 Task: Look for space in Hranice, Czech Republic from 2nd September, 2023 to 5th September, 2023 for 1 adult in price range Rs.5000 to Rs.10000. Place can be private room with 1  bedroom having 1 bed and 1 bathroom. Property type can be house, flat, guest house, hotel. Booking option can be shelf check-in. Required host language is English.
Action: Mouse moved to (413, 68)
Screenshot: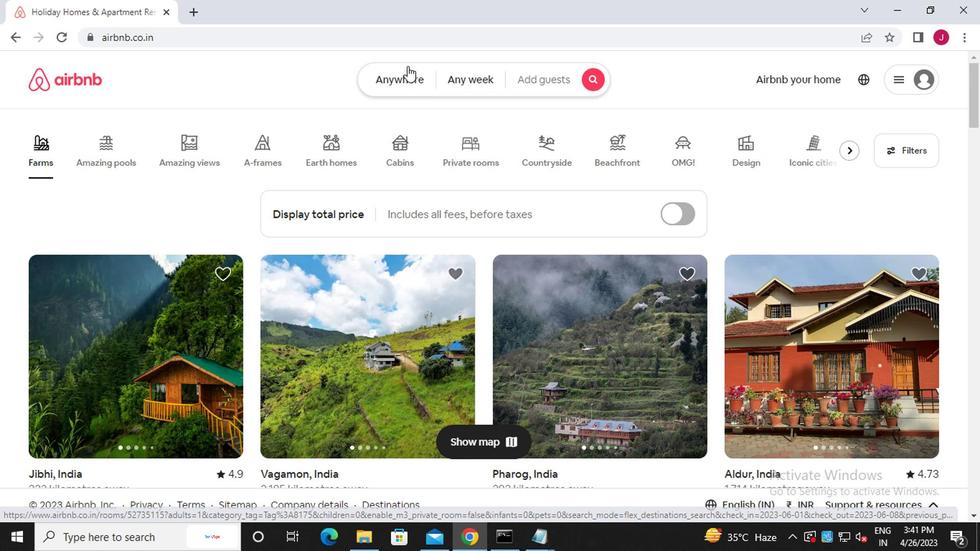 
Action: Mouse pressed left at (413, 68)
Screenshot: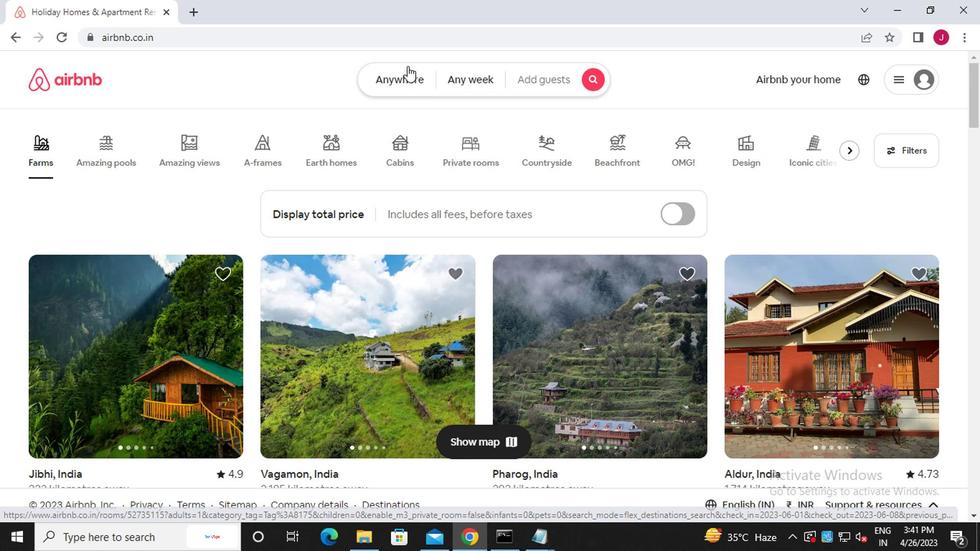 
Action: Mouse moved to (273, 141)
Screenshot: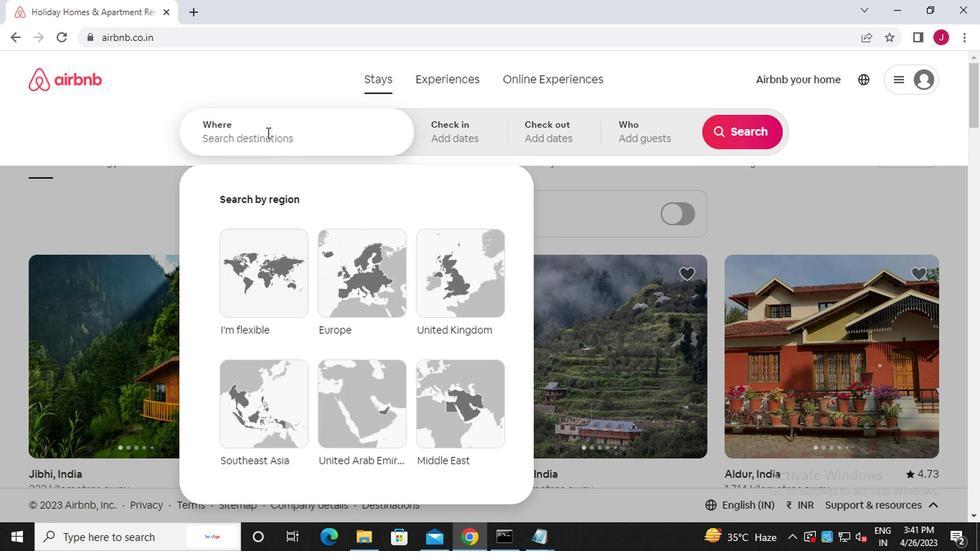
Action: Mouse pressed left at (273, 141)
Screenshot: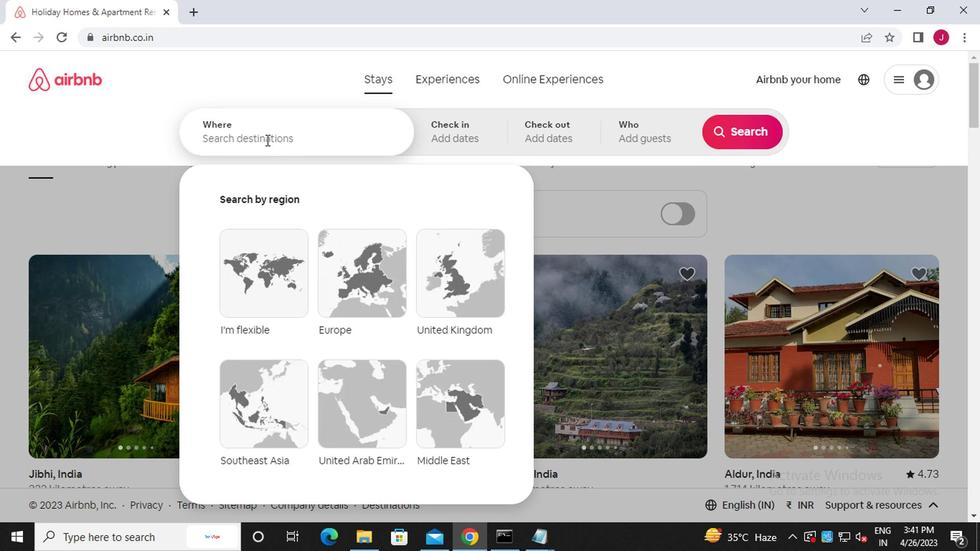 
Action: Mouse moved to (269, 136)
Screenshot: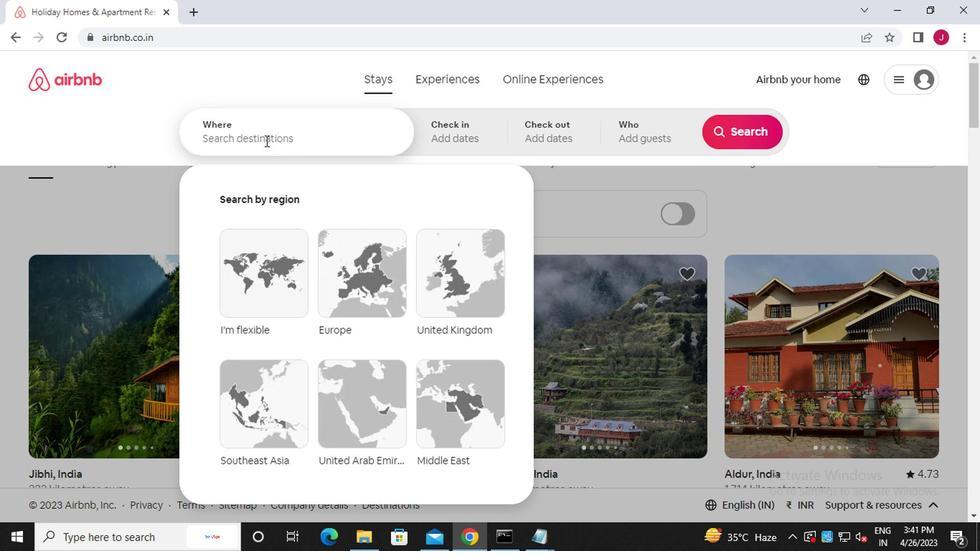 
Action: Key pressed h<Key.caps_lock>ranice,<Key.caps_lock>c<Key.caps_lock>zech
Screenshot: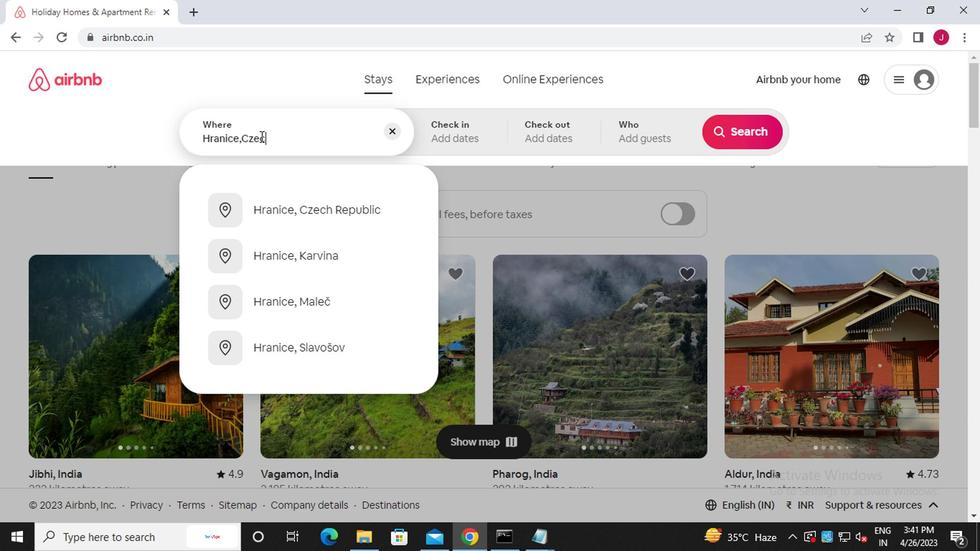 
Action: Mouse moved to (333, 214)
Screenshot: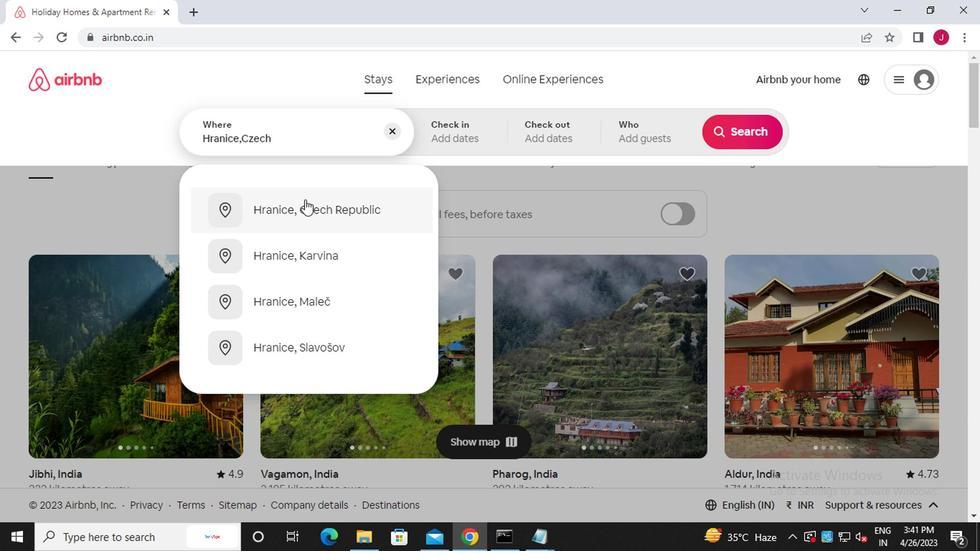 
Action: Mouse pressed left at (333, 214)
Screenshot: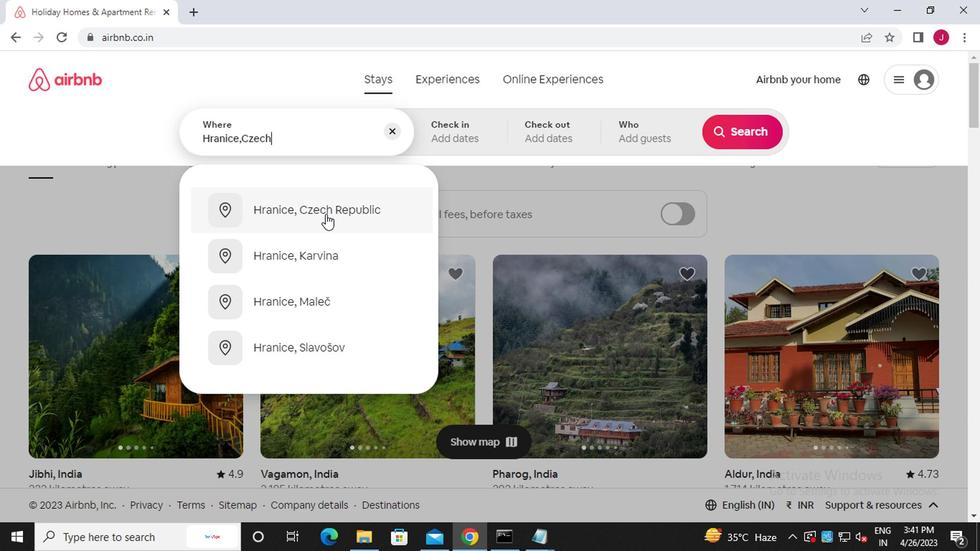 
Action: Mouse moved to (731, 239)
Screenshot: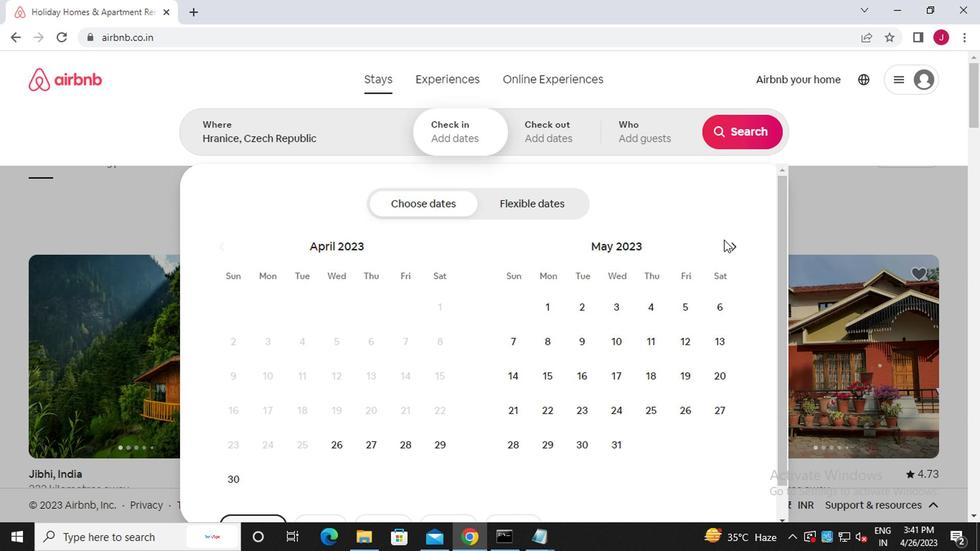 
Action: Mouse pressed left at (731, 239)
Screenshot: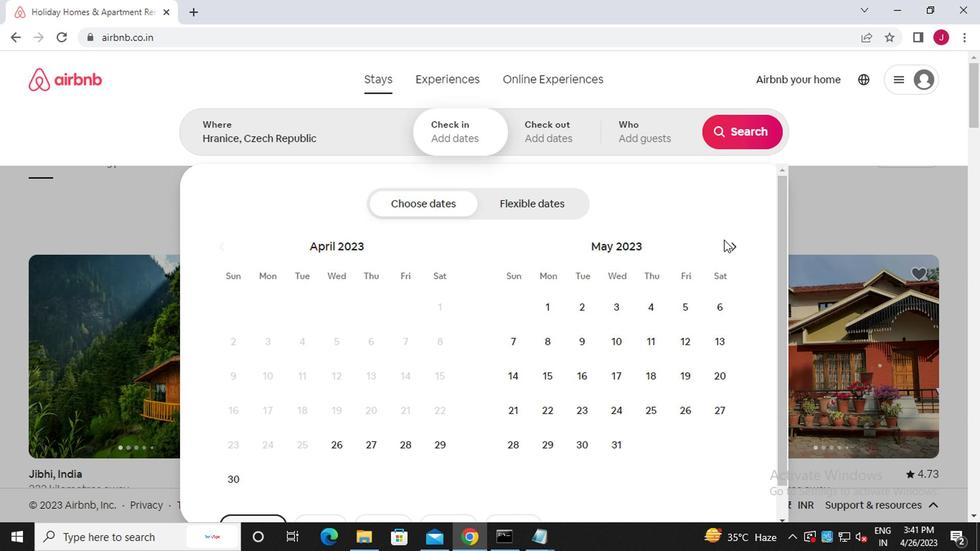 
Action: Mouse moved to (733, 244)
Screenshot: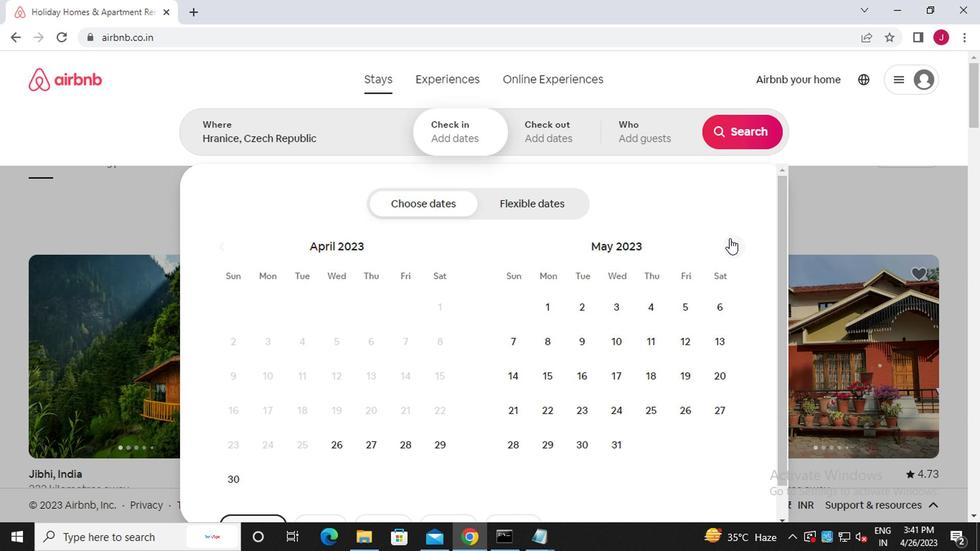 
Action: Mouse pressed left at (733, 244)
Screenshot: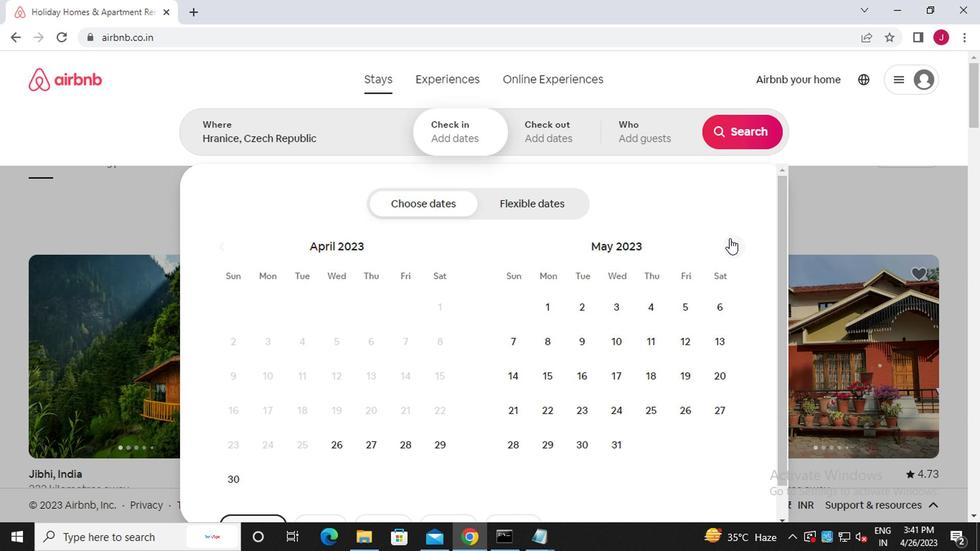 
Action: Mouse moved to (734, 247)
Screenshot: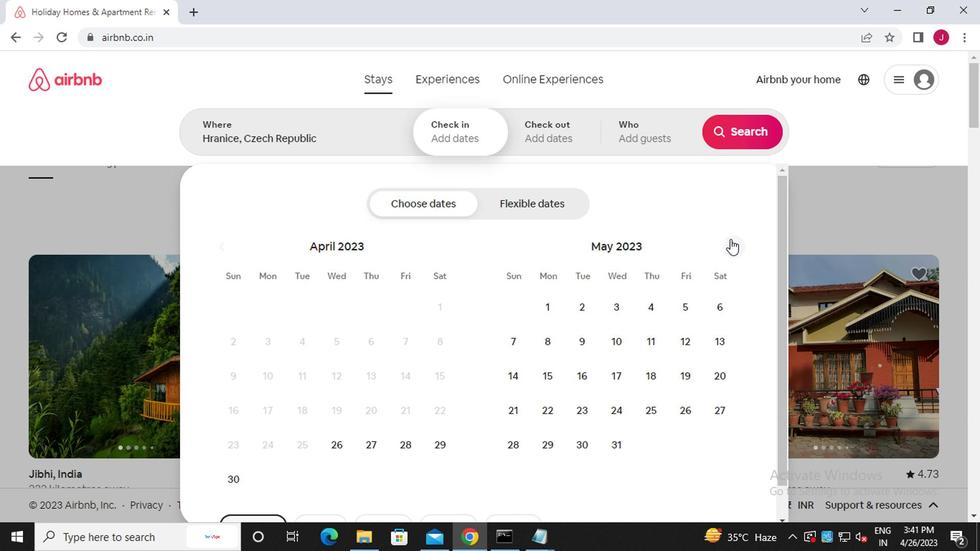 
Action: Mouse pressed left at (734, 247)
Screenshot: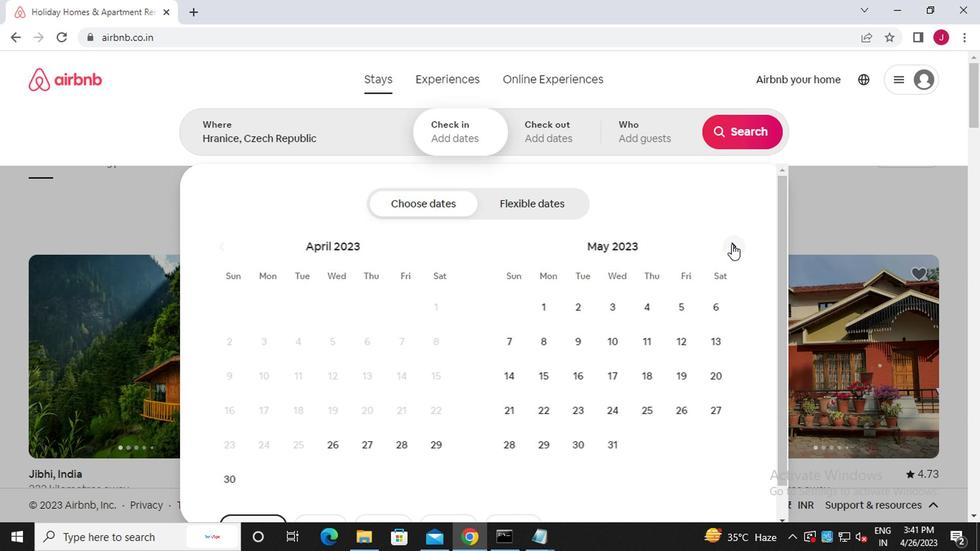 
Action: Mouse pressed left at (734, 247)
Screenshot: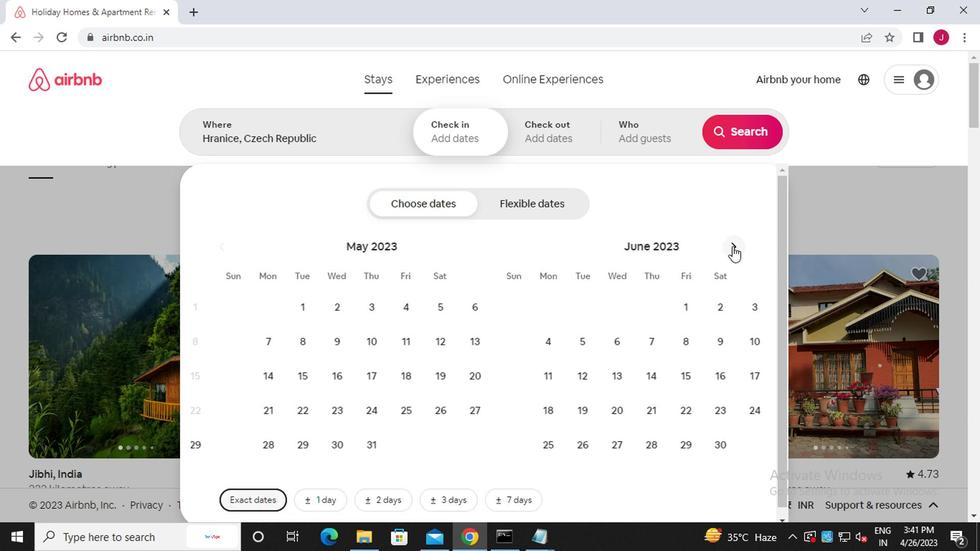 
Action: Mouse pressed left at (734, 247)
Screenshot: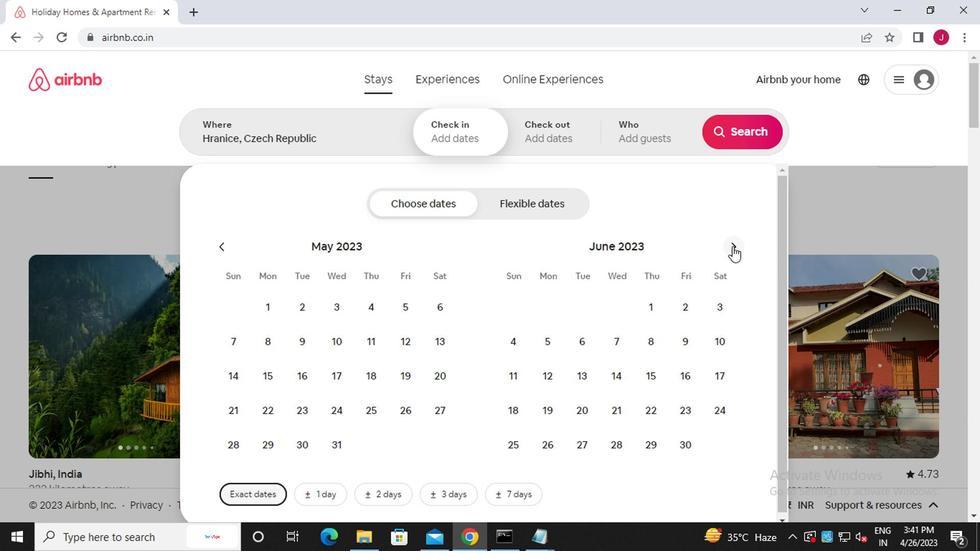 
Action: Mouse moved to (736, 248)
Screenshot: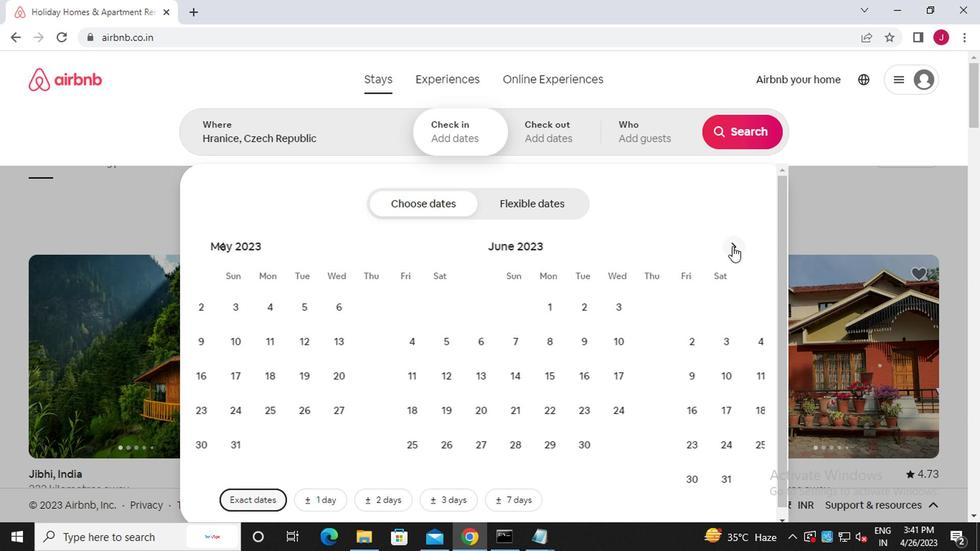 
Action: Mouse pressed left at (736, 248)
Screenshot: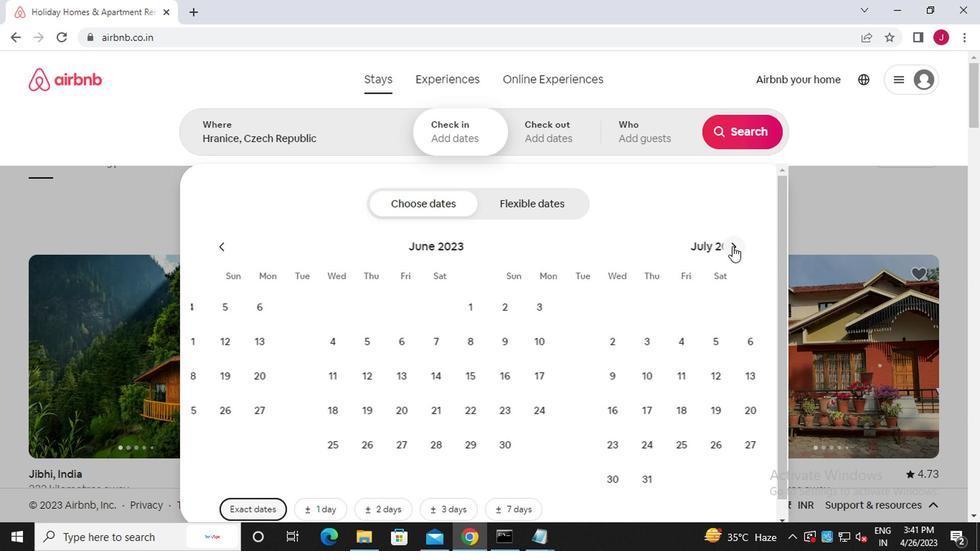 
Action: Mouse moved to (736, 248)
Screenshot: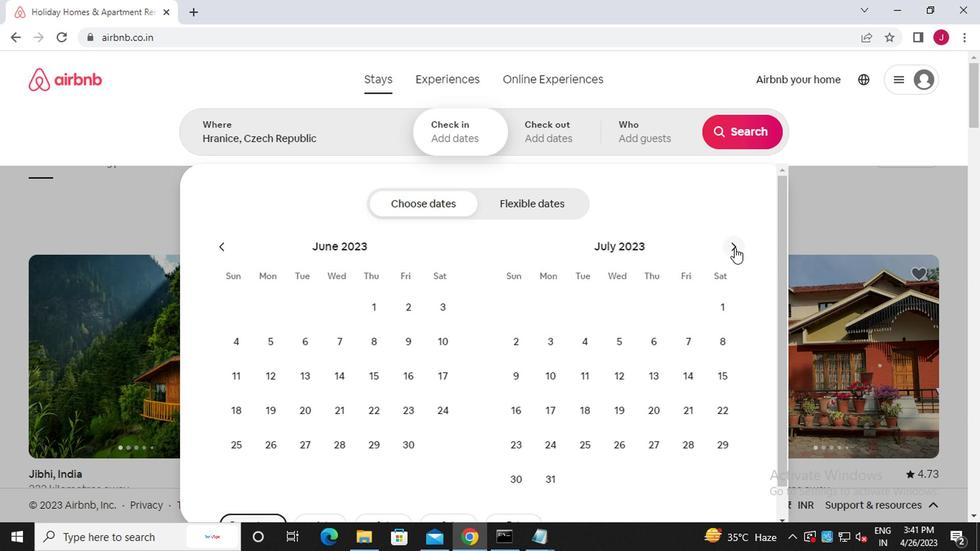 
Action: Mouse pressed left at (736, 248)
Screenshot: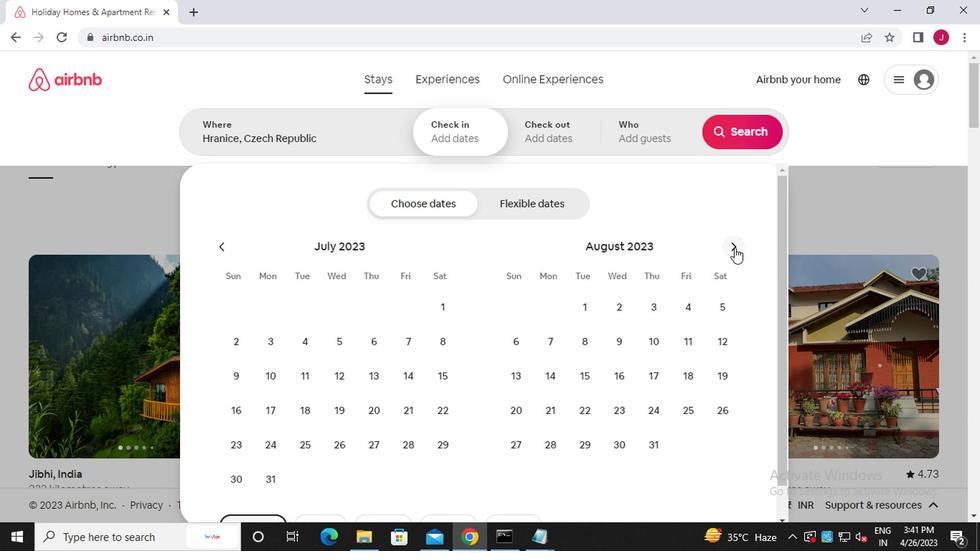 
Action: Mouse moved to (717, 305)
Screenshot: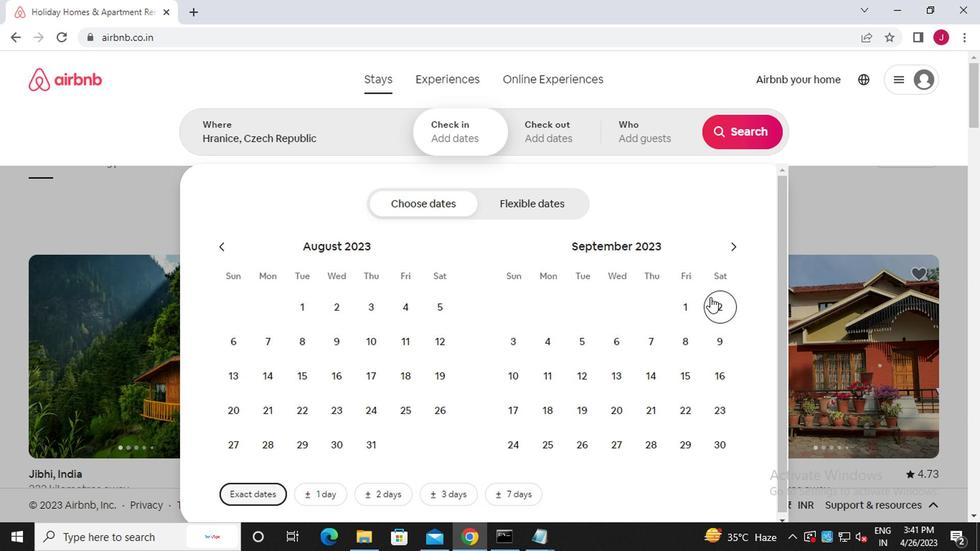 
Action: Mouse pressed left at (717, 305)
Screenshot: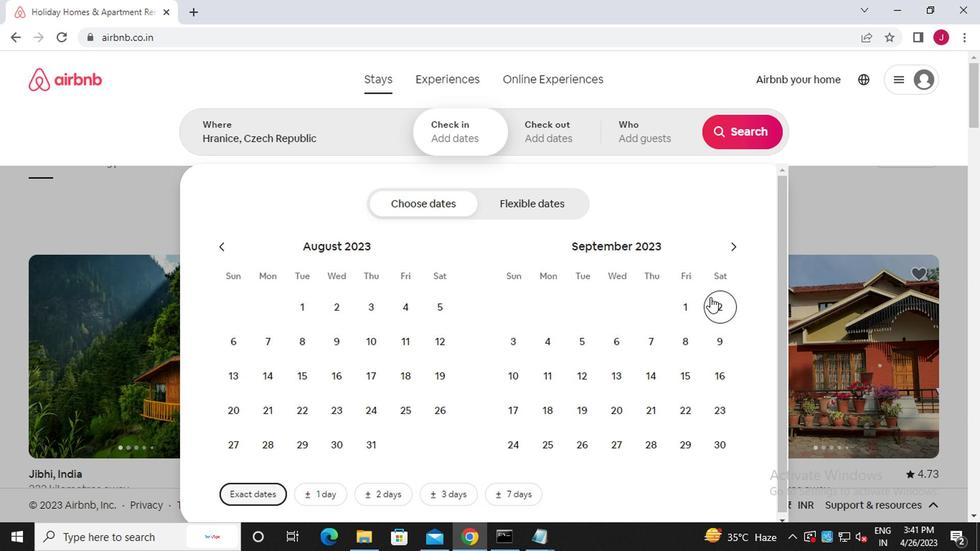 
Action: Mouse moved to (594, 335)
Screenshot: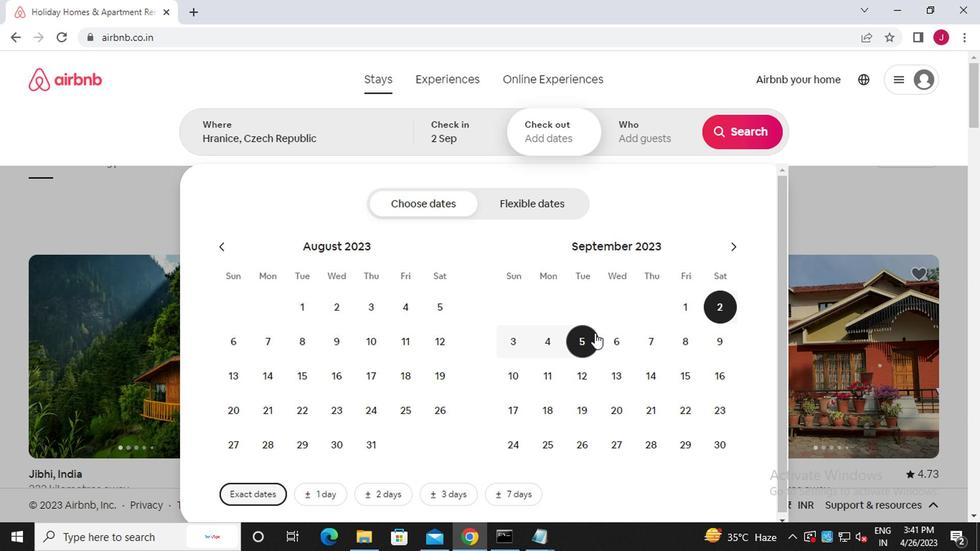 
Action: Mouse pressed left at (594, 335)
Screenshot: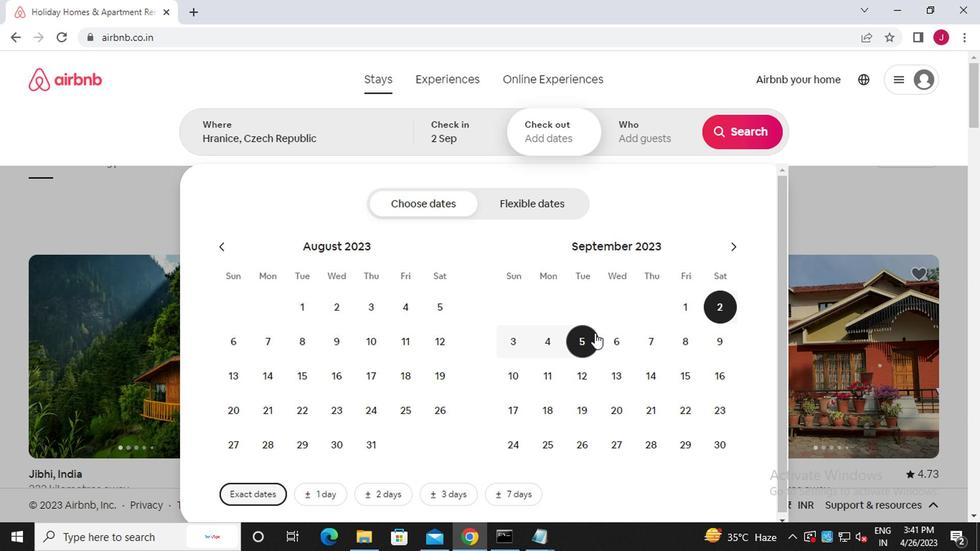 
Action: Mouse moved to (640, 134)
Screenshot: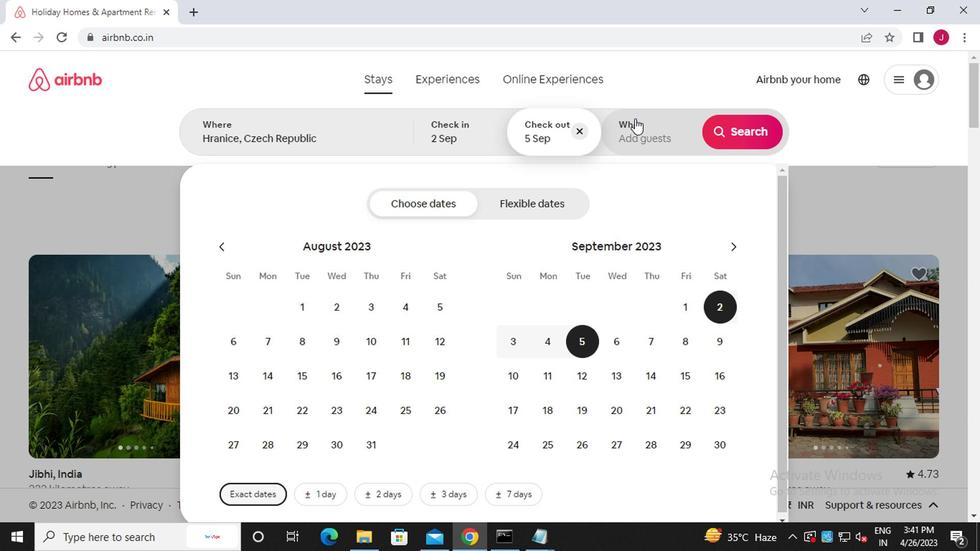 
Action: Mouse pressed left at (640, 134)
Screenshot: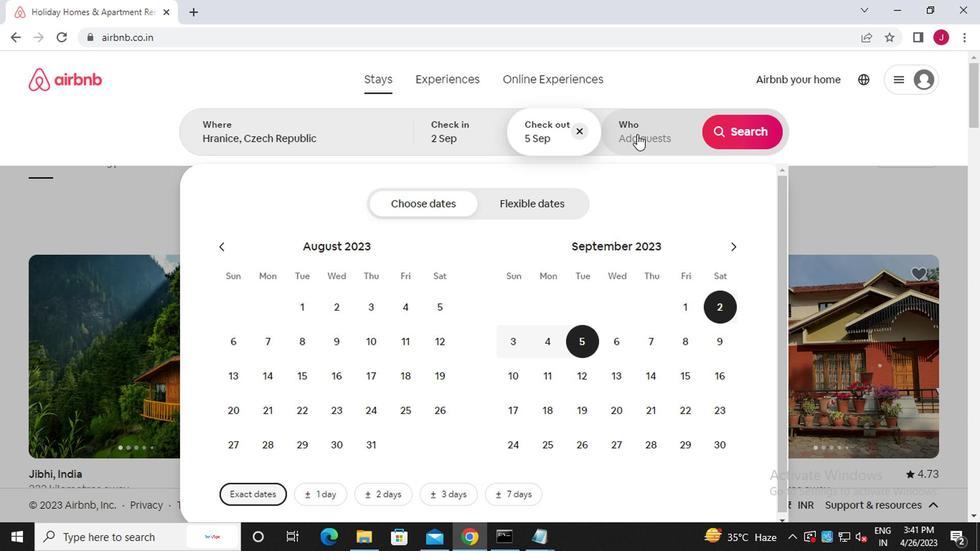 
Action: Mouse moved to (741, 209)
Screenshot: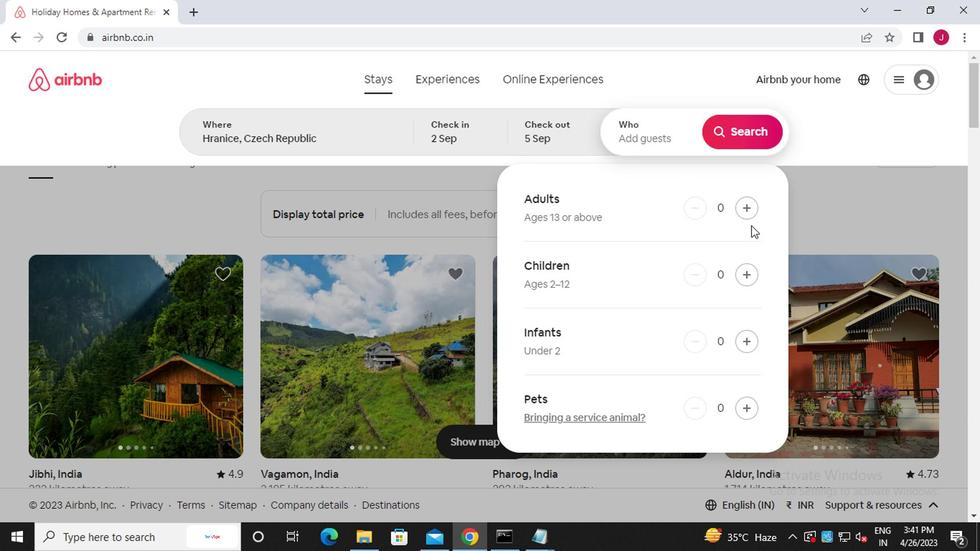 
Action: Mouse pressed left at (741, 209)
Screenshot: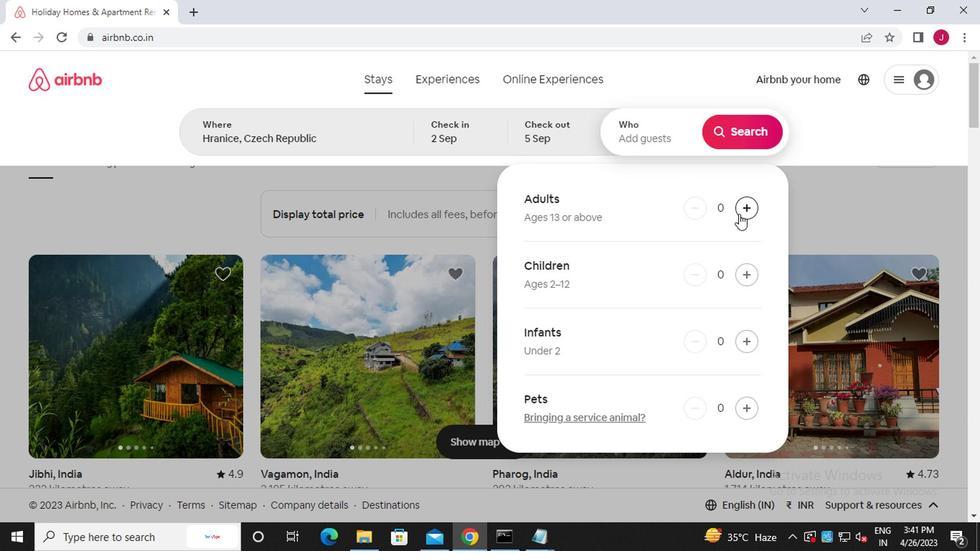 
Action: Mouse moved to (742, 133)
Screenshot: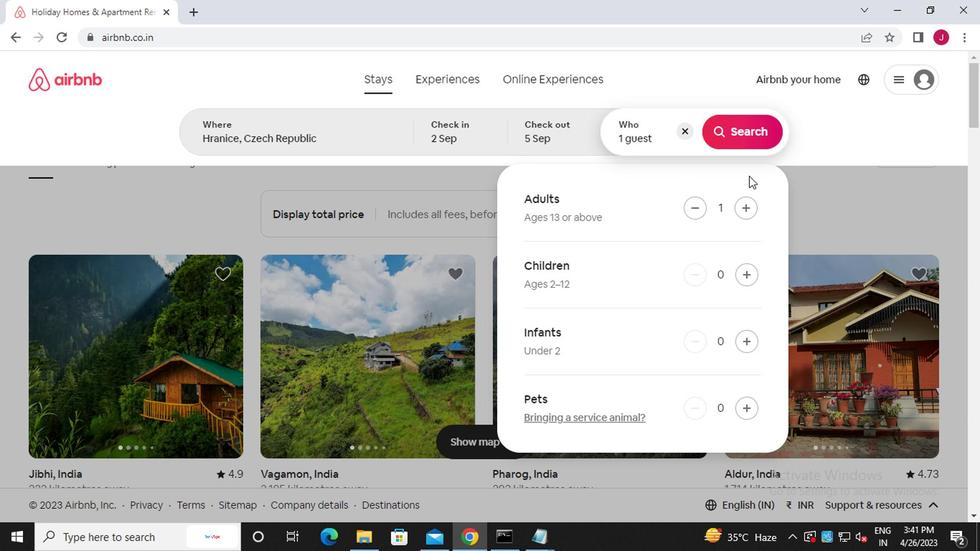 
Action: Mouse pressed left at (742, 133)
Screenshot: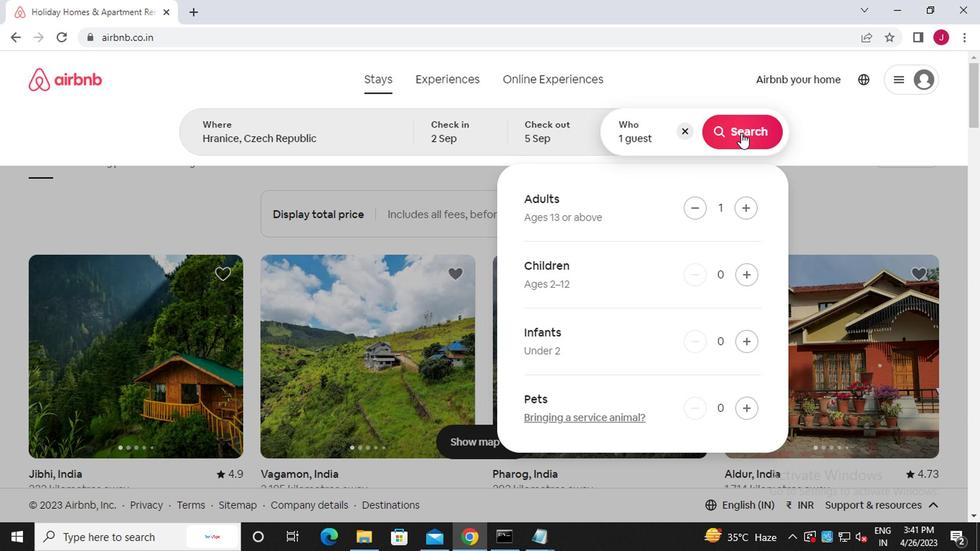 
Action: Mouse moved to (919, 141)
Screenshot: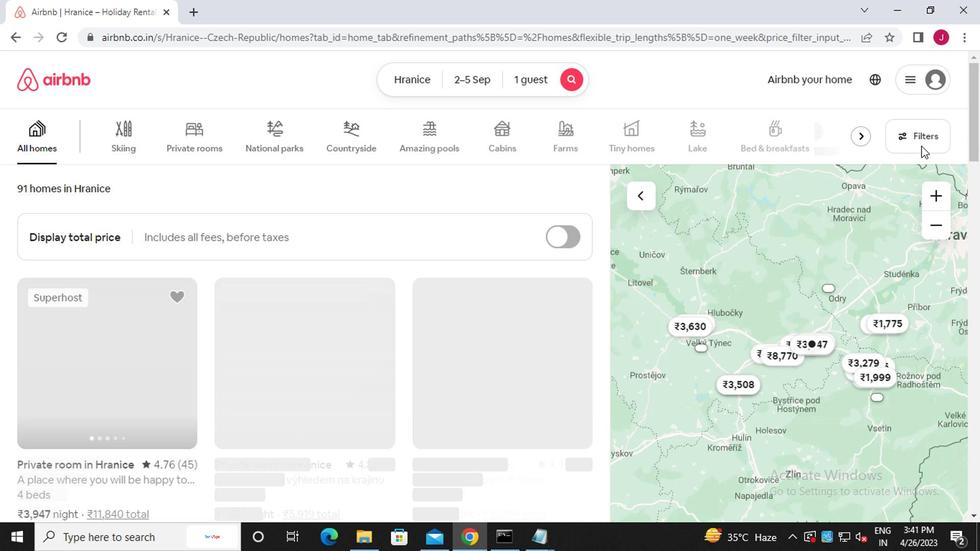 
Action: Mouse pressed left at (919, 141)
Screenshot: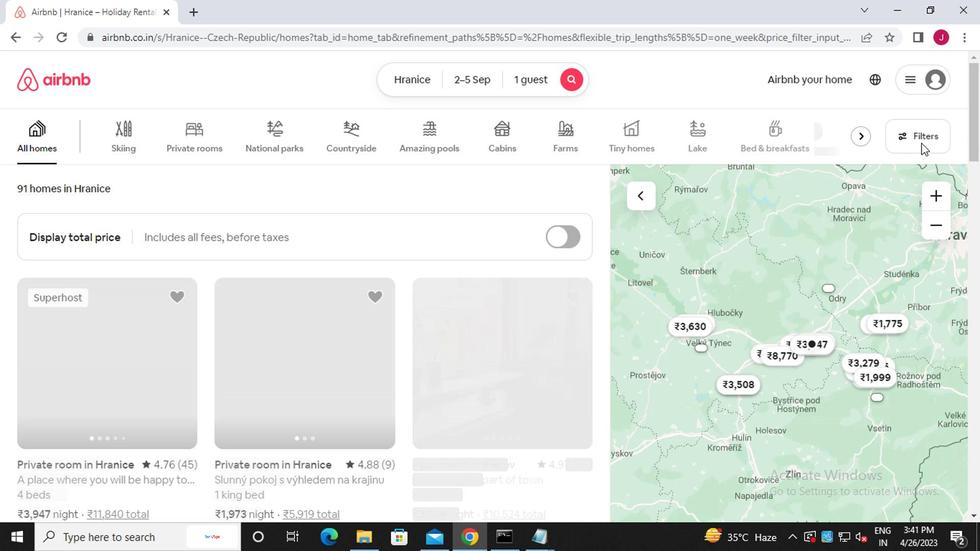 
Action: Mouse moved to (340, 318)
Screenshot: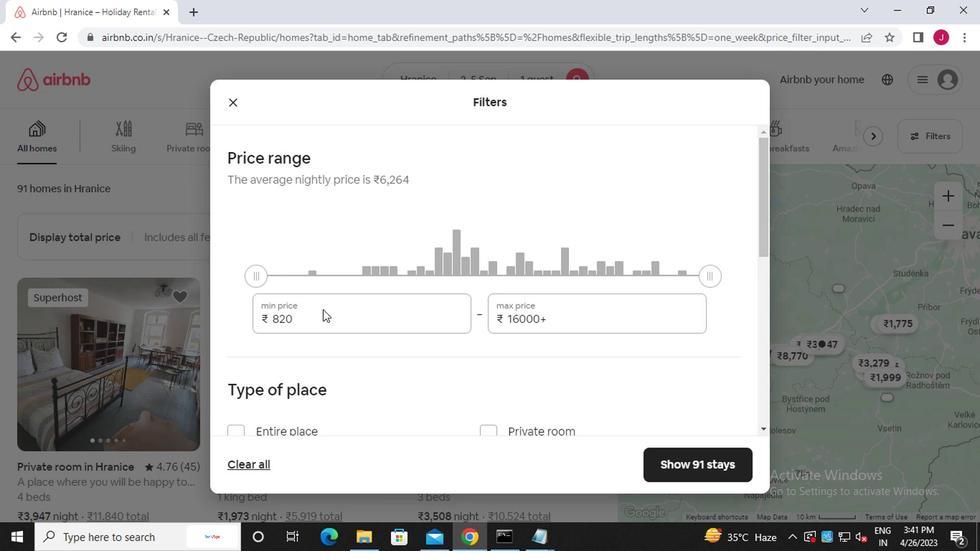 
Action: Mouse pressed left at (340, 318)
Screenshot: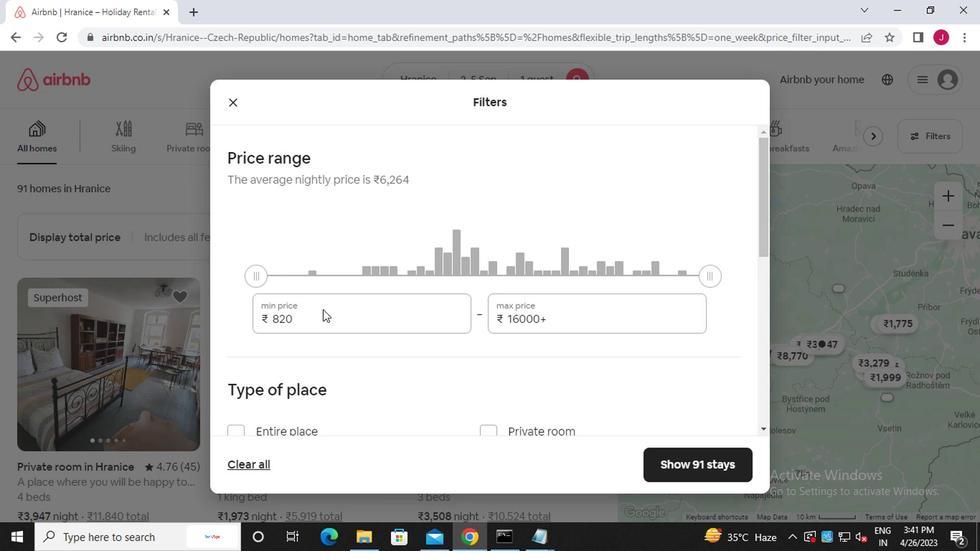 
Action: Mouse moved to (331, 317)
Screenshot: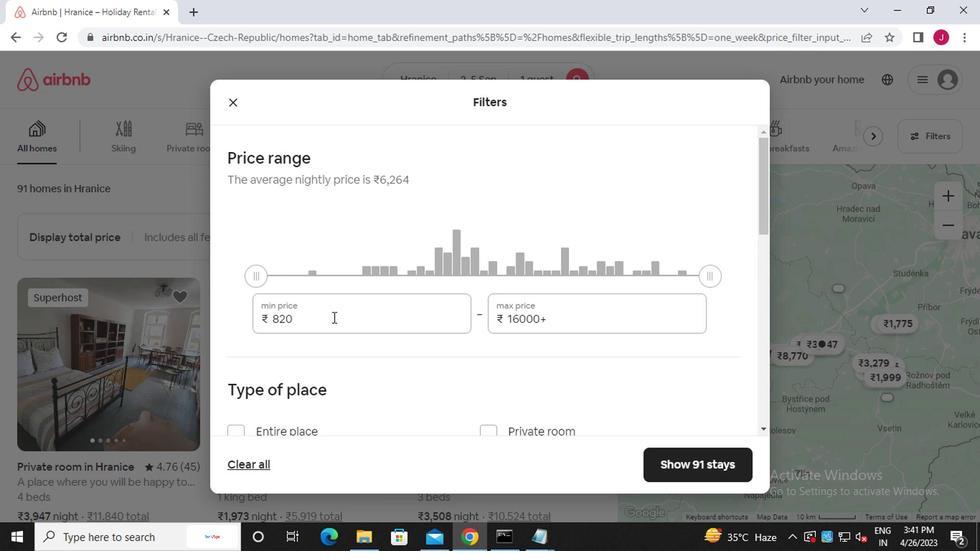 
Action: Key pressed <Key.backspace><Key.backspace><Key.backspace><<101>><<96>><<96>><<96>>
Screenshot: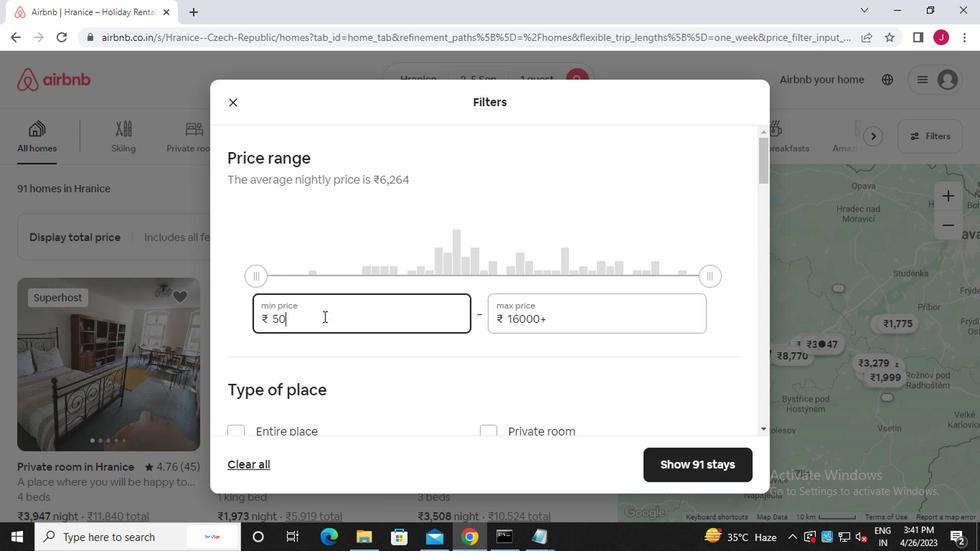 
Action: Mouse moved to (568, 321)
Screenshot: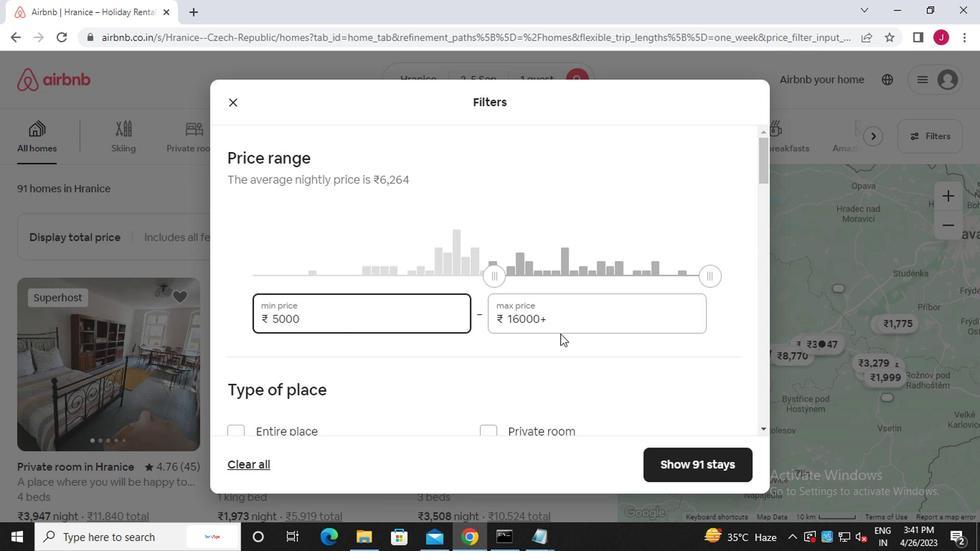 
Action: Mouse pressed left at (568, 321)
Screenshot: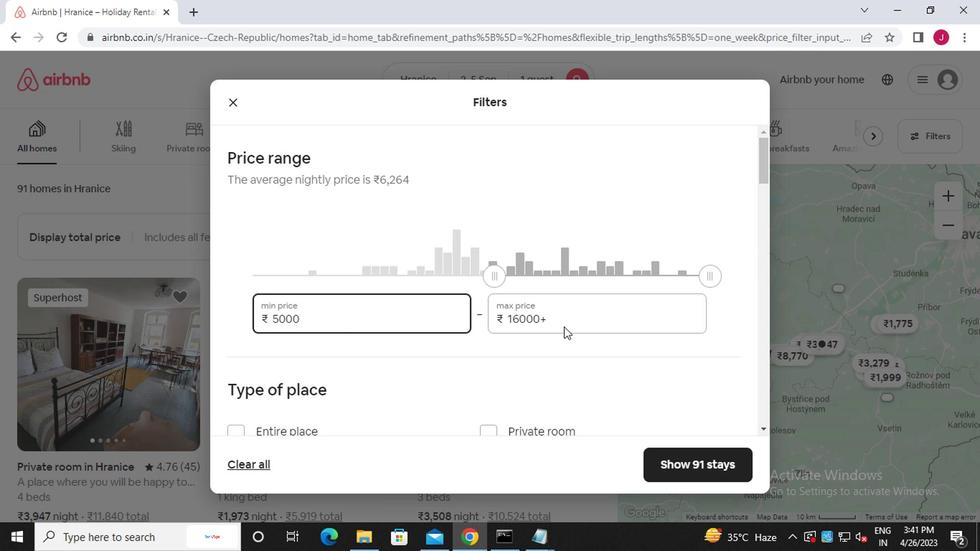 
Action: Mouse moved to (570, 321)
Screenshot: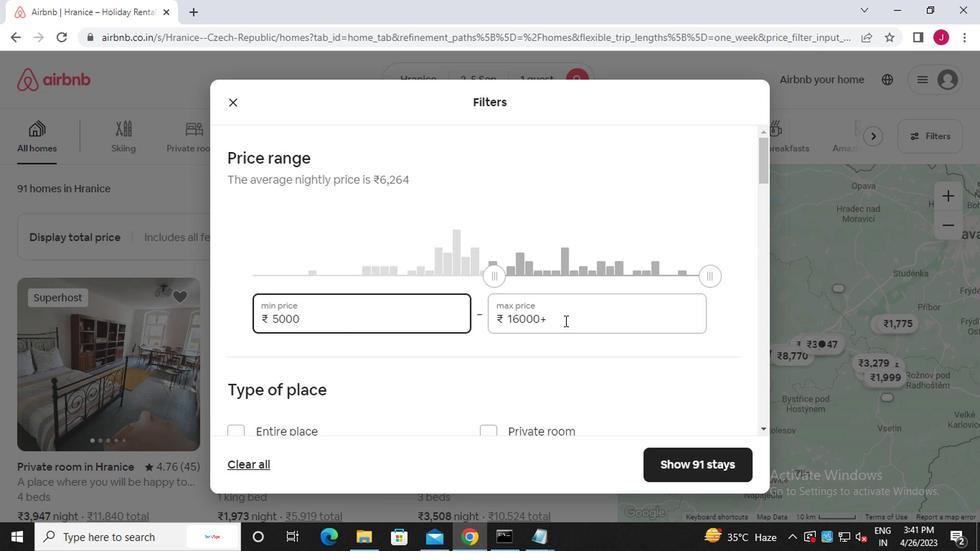 
Action: Key pressed <Key.backspace><Key.backspace><Key.backspace><Key.backspace><Key.backspace><<96>><<96>><<96>><<96>>
Screenshot: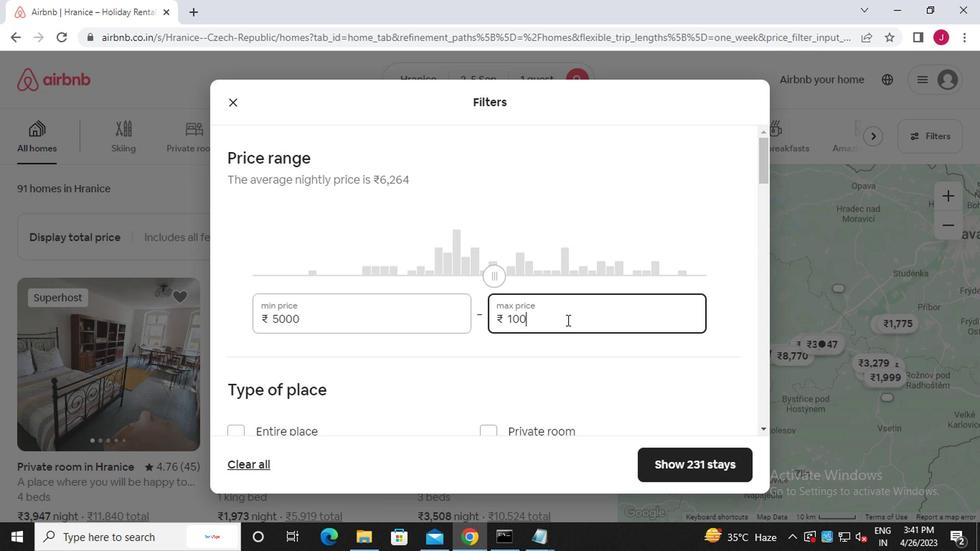 
Action: Mouse scrolled (570, 320) with delta (0, -1)
Screenshot: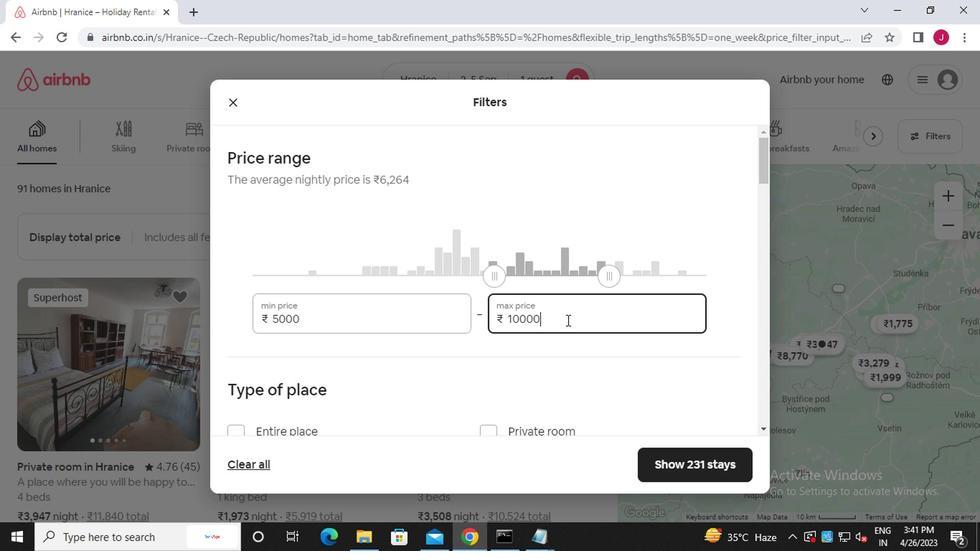 
Action: Mouse scrolled (570, 320) with delta (0, -1)
Screenshot: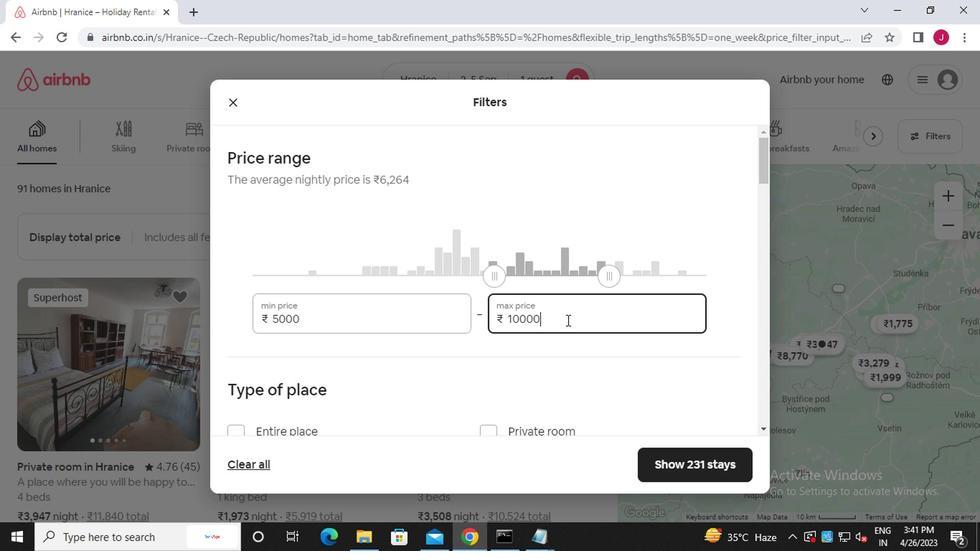 
Action: Mouse moved to (570, 321)
Screenshot: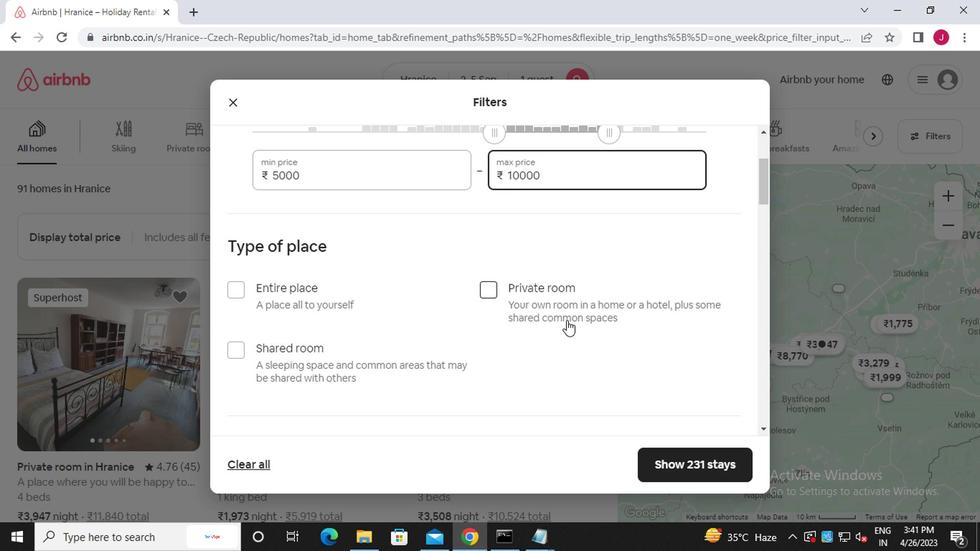 
Action: Mouse scrolled (570, 320) with delta (0, -1)
Screenshot: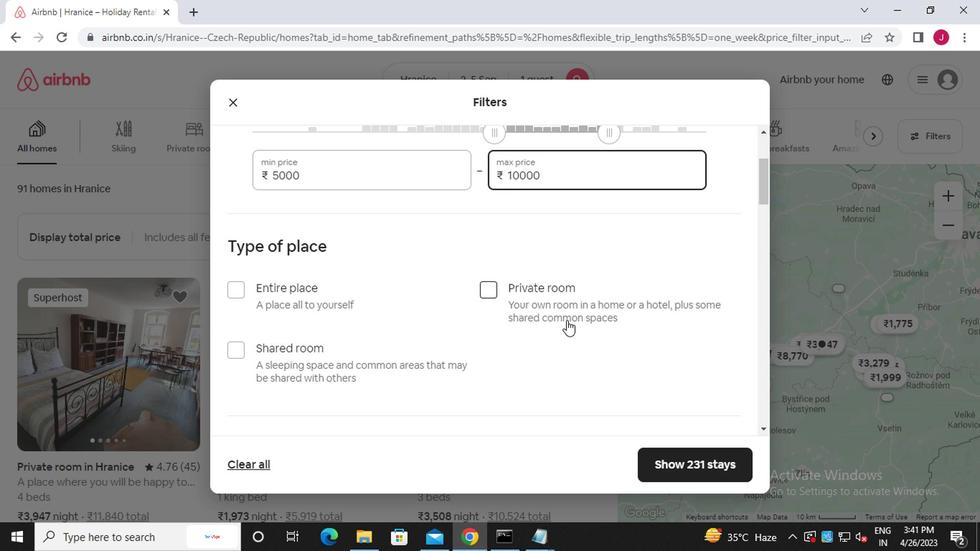 
Action: Mouse moved to (569, 321)
Screenshot: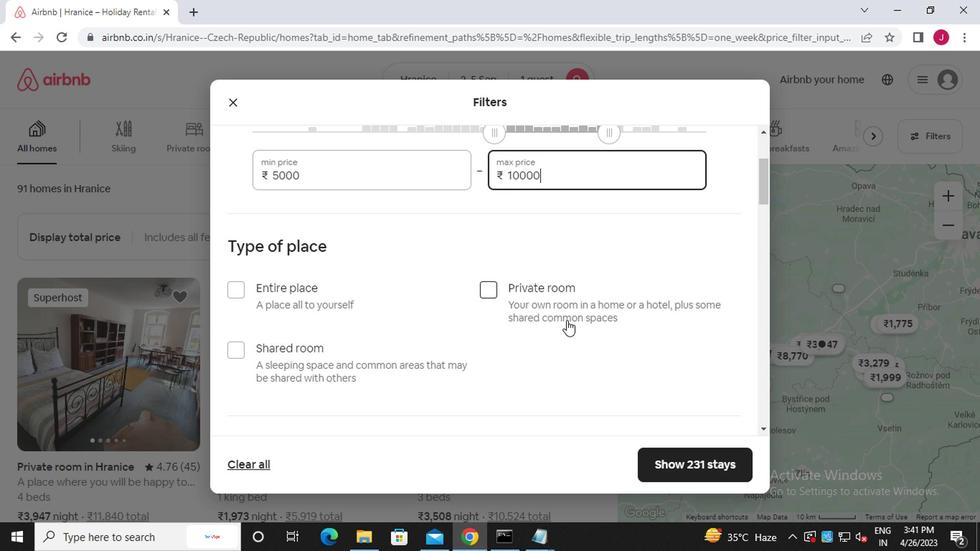 
Action: Mouse scrolled (569, 320) with delta (0, -1)
Screenshot: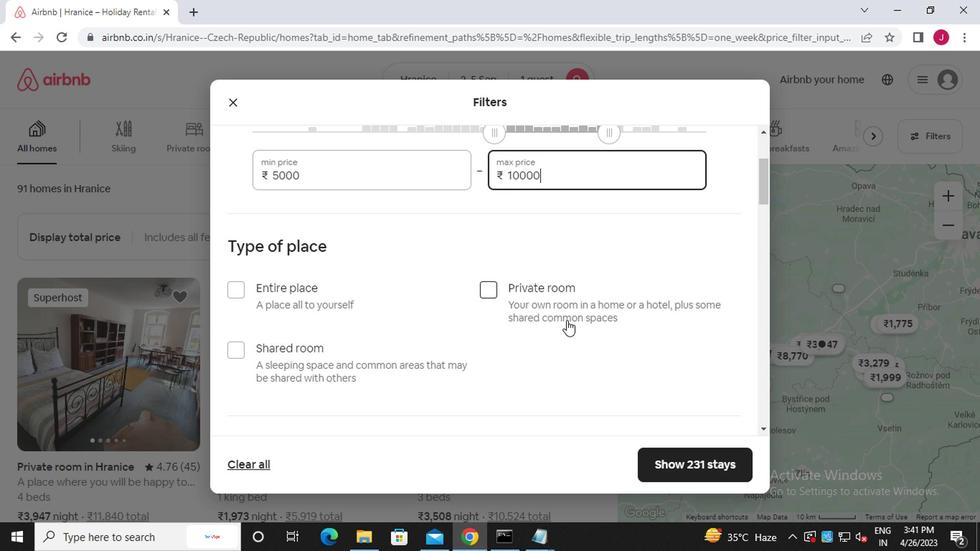
Action: Mouse moved to (500, 149)
Screenshot: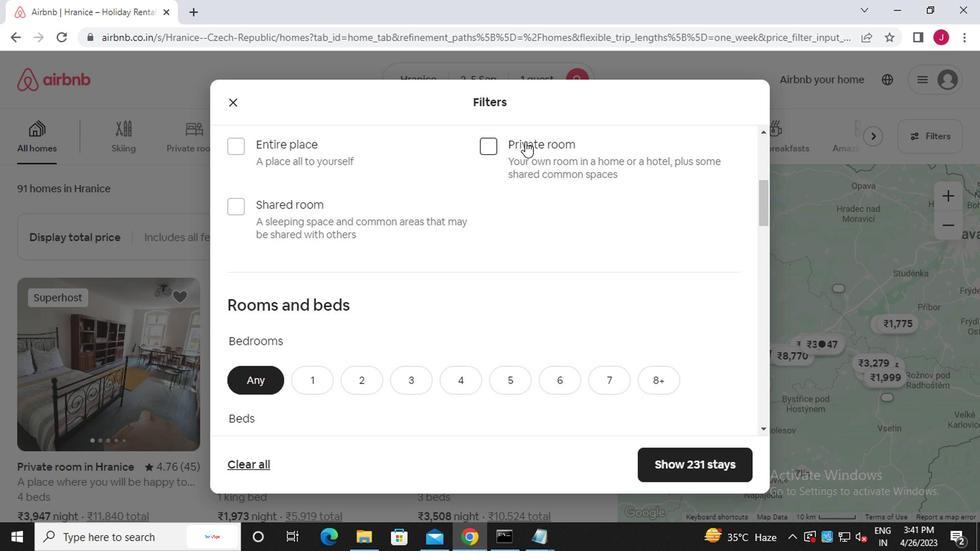 
Action: Mouse pressed left at (500, 149)
Screenshot: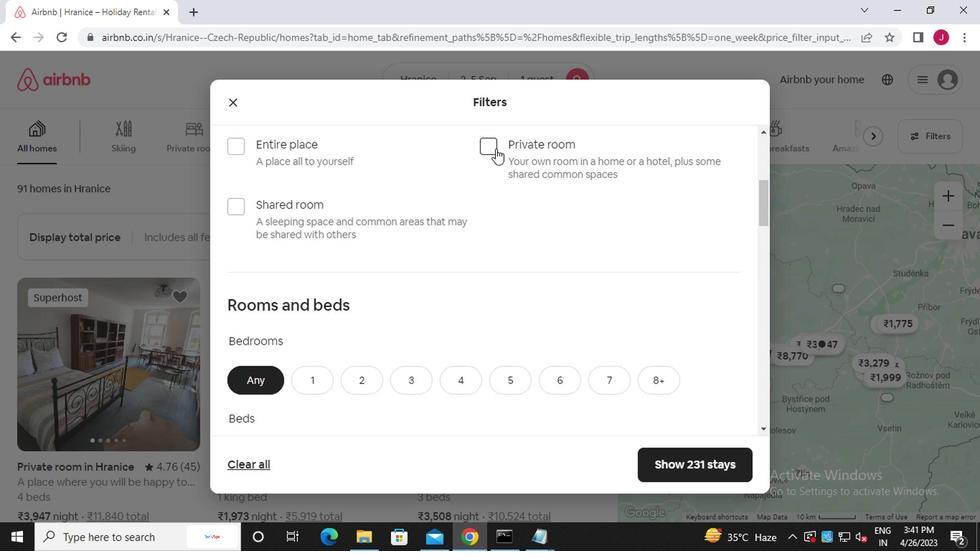 
Action: Mouse moved to (390, 244)
Screenshot: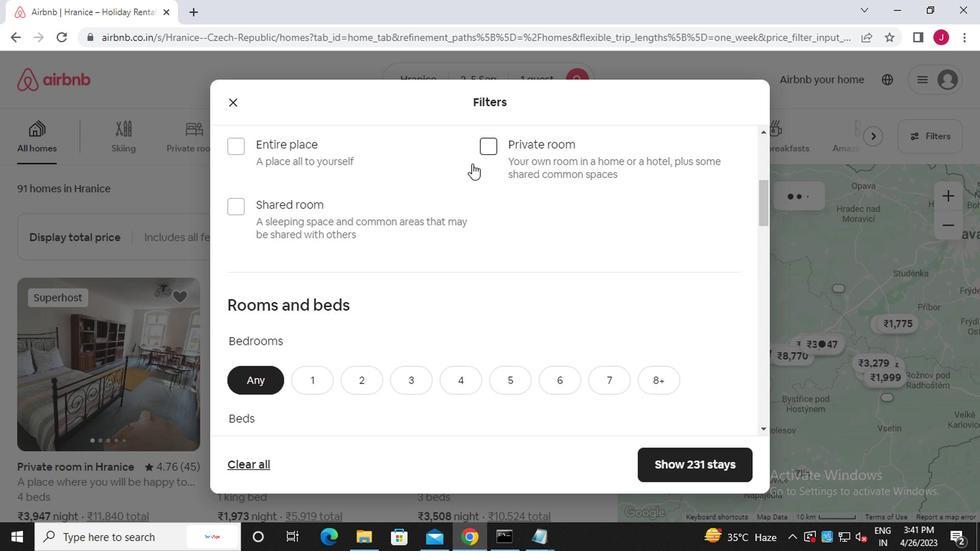 
Action: Mouse scrolled (390, 244) with delta (0, 0)
Screenshot: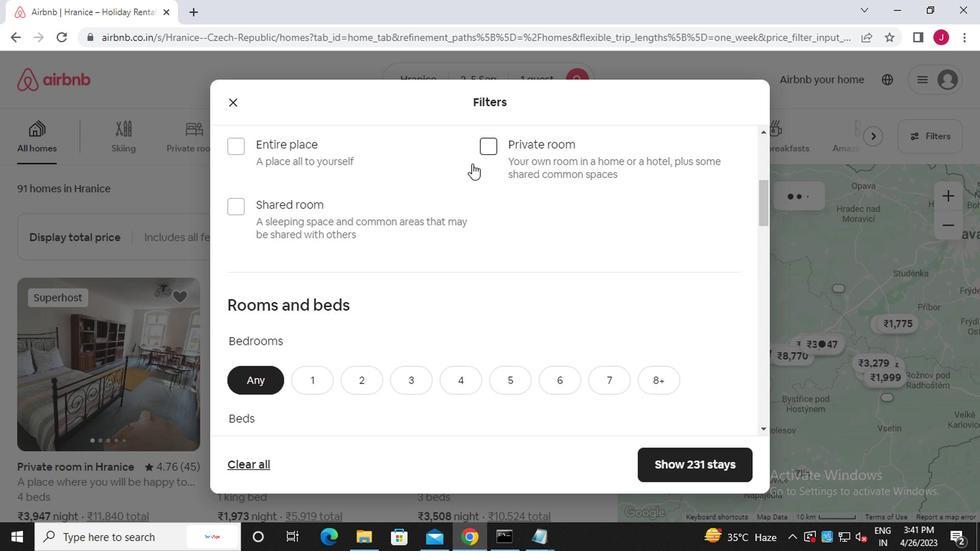 
Action: Mouse moved to (383, 250)
Screenshot: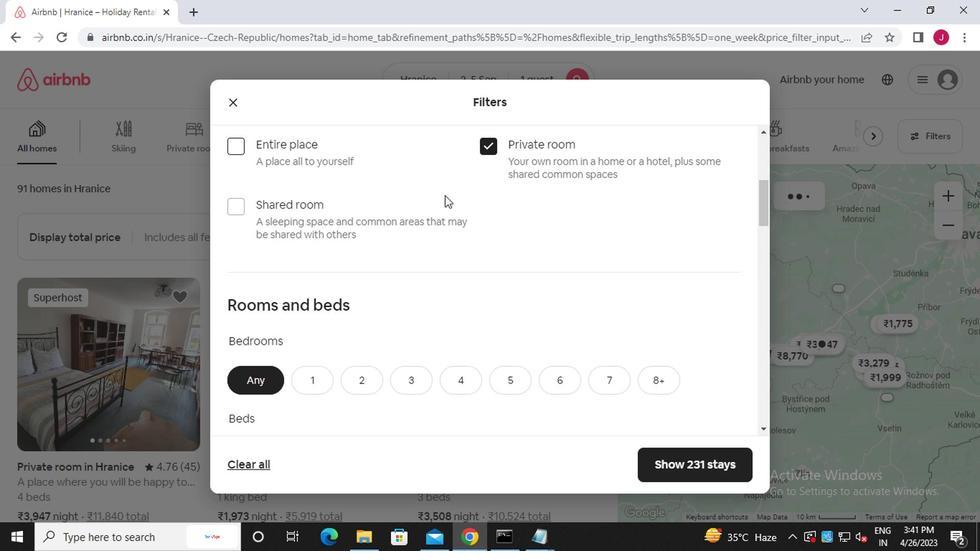 
Action: Mouse scrolled (383, 249) with delta (0, -1)
Screenshot: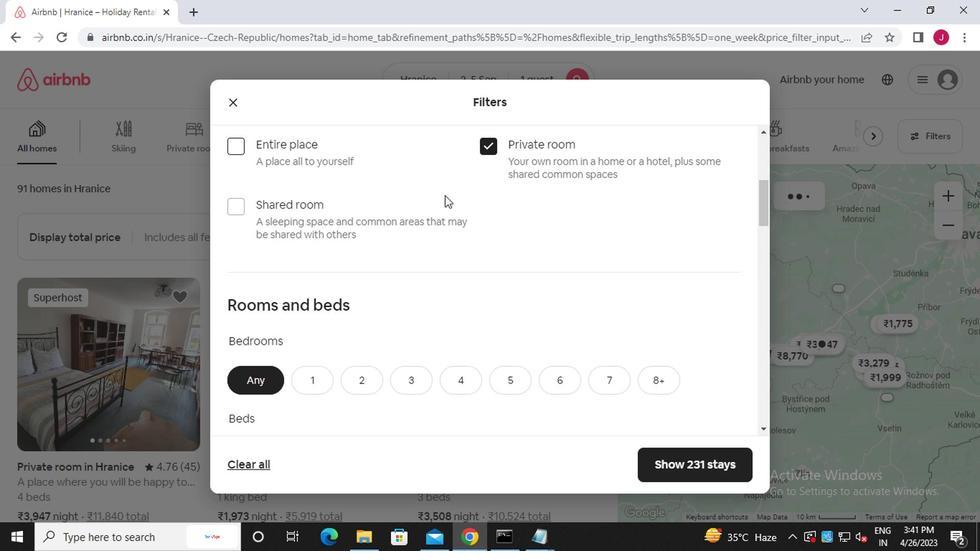 
Action: Mouse moved to (377, 255)
Screenshot: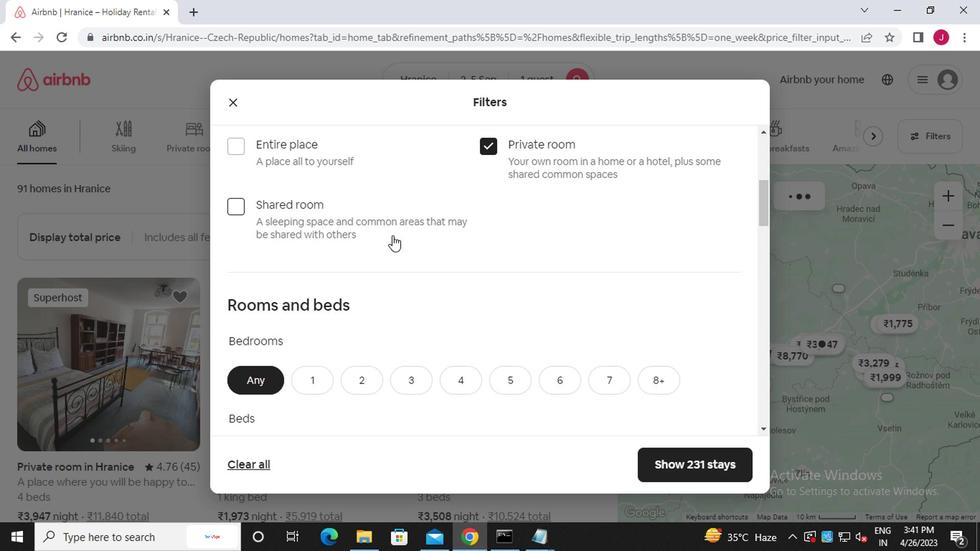 
Action: Mouse scrolled (377, 254) with delta (0, -1)
Screenshot: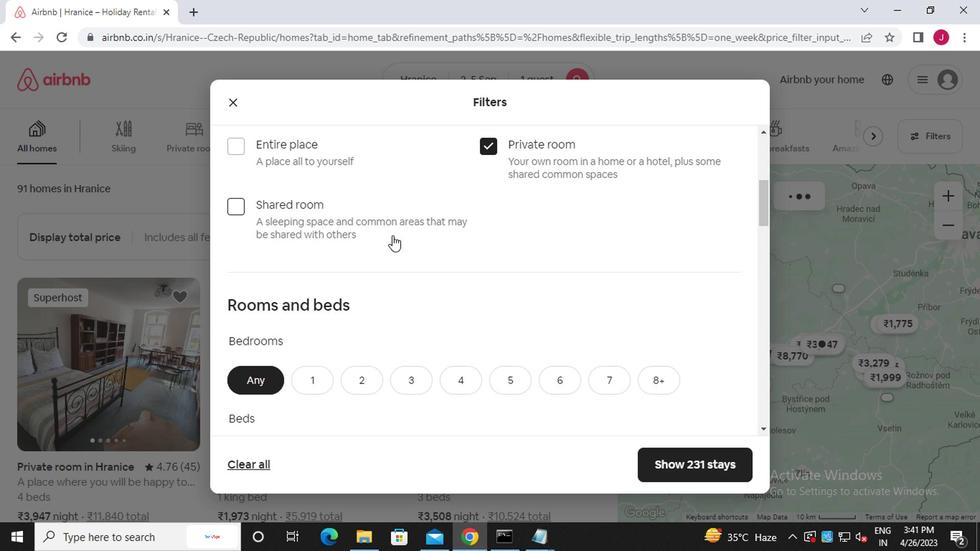 
Action: Mouse moved to (323, 167)
Screenshot: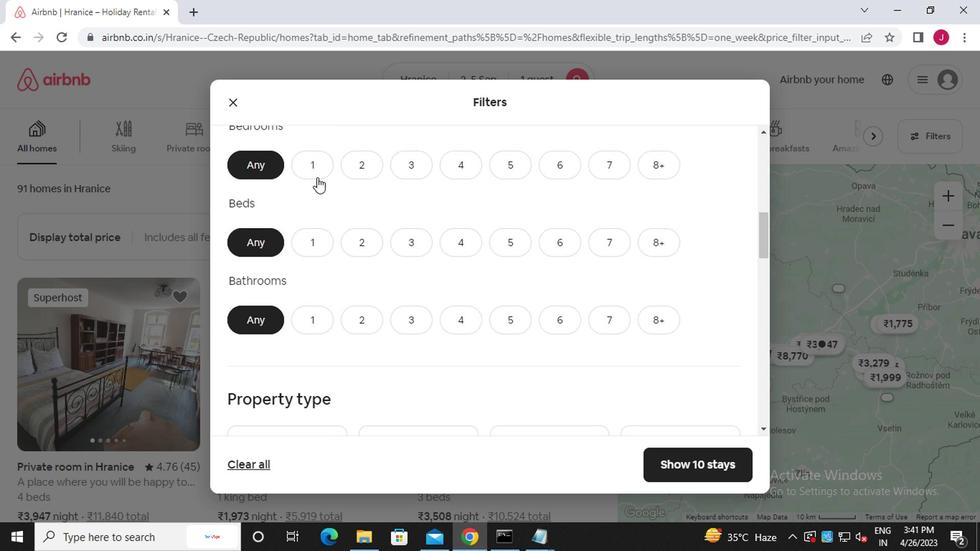 
Action: Mouse pressed left at (323, 167)
Screenshot: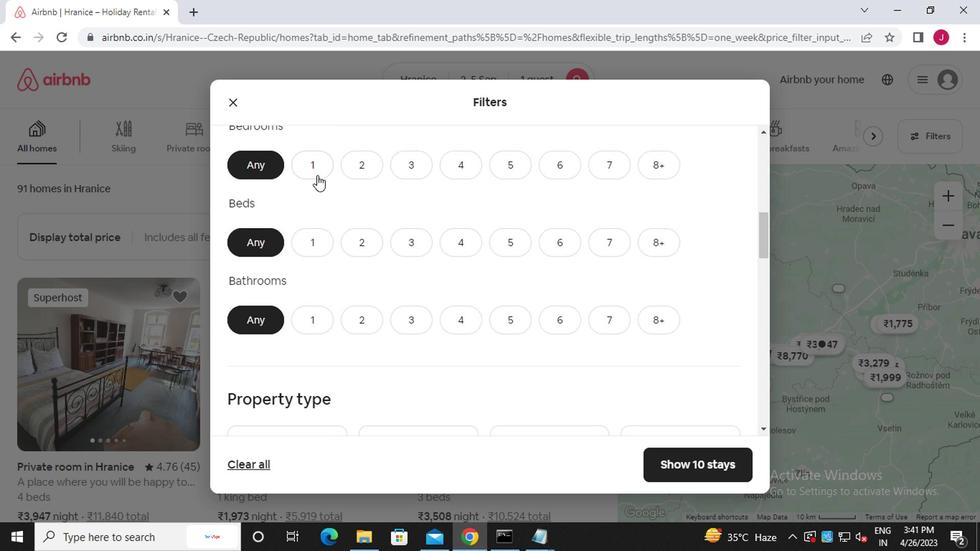 
Action: Mouse moved to (319, 235)
Screenshot: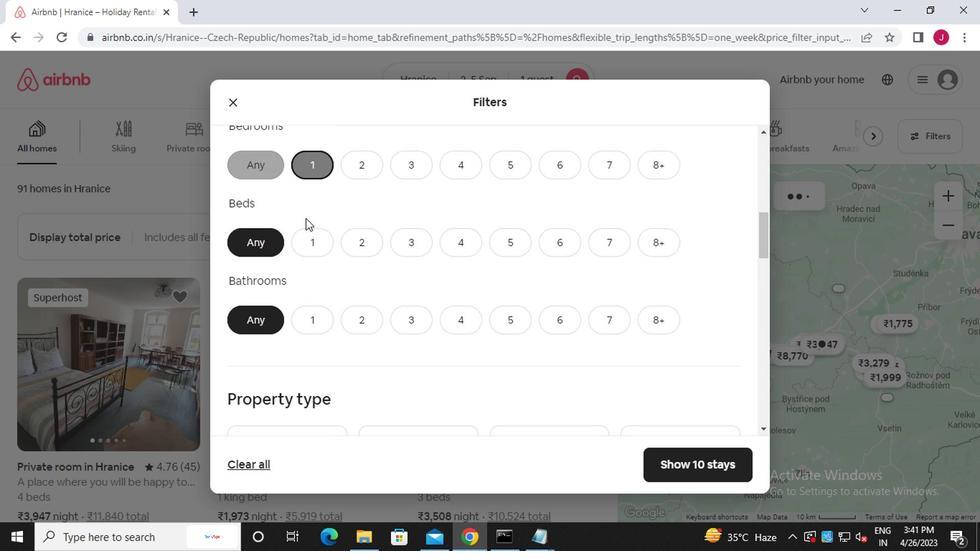 
Action: Mouse pressed left at (319, 235)
Screenshot: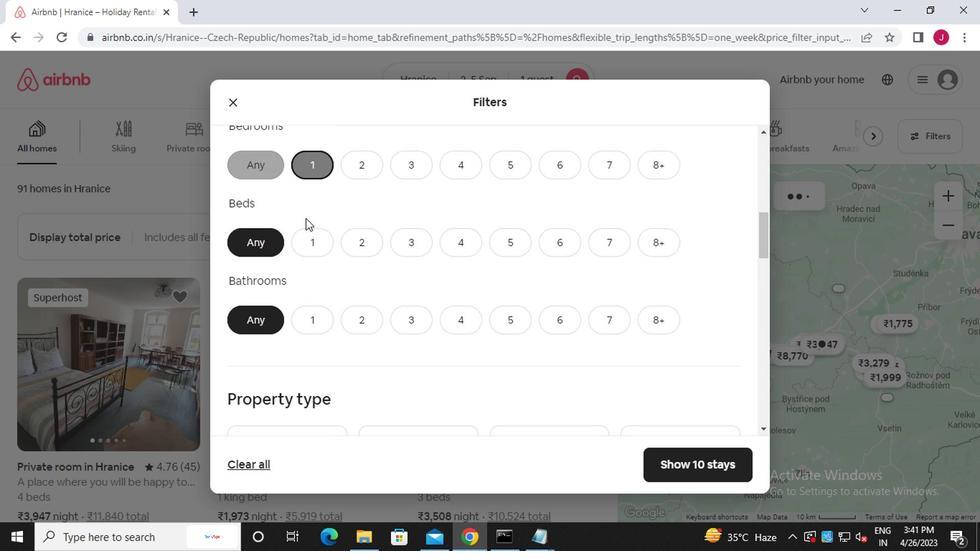 
Action: Mouse moved to (319, 321)
Screenshot: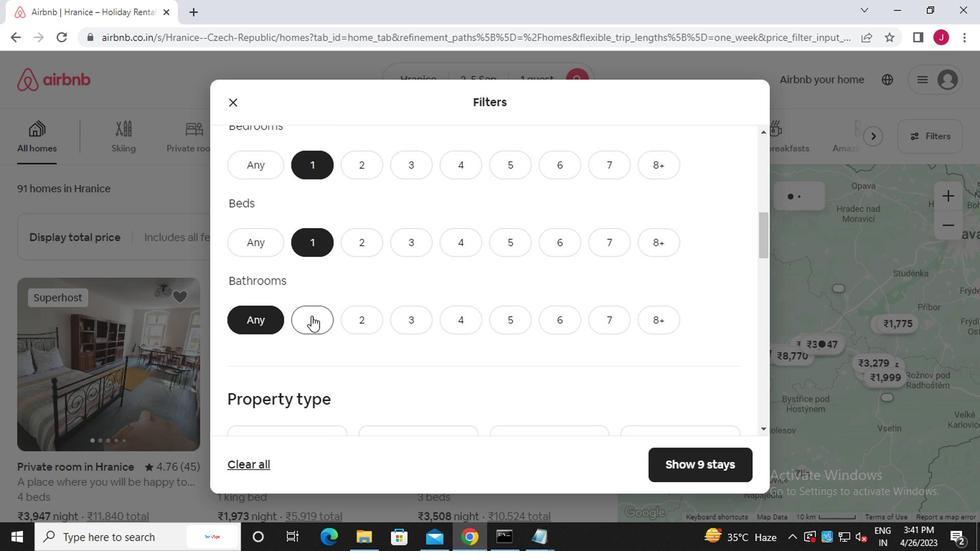 
Action: Mouse pressed left at (319, 321)
Screenshot: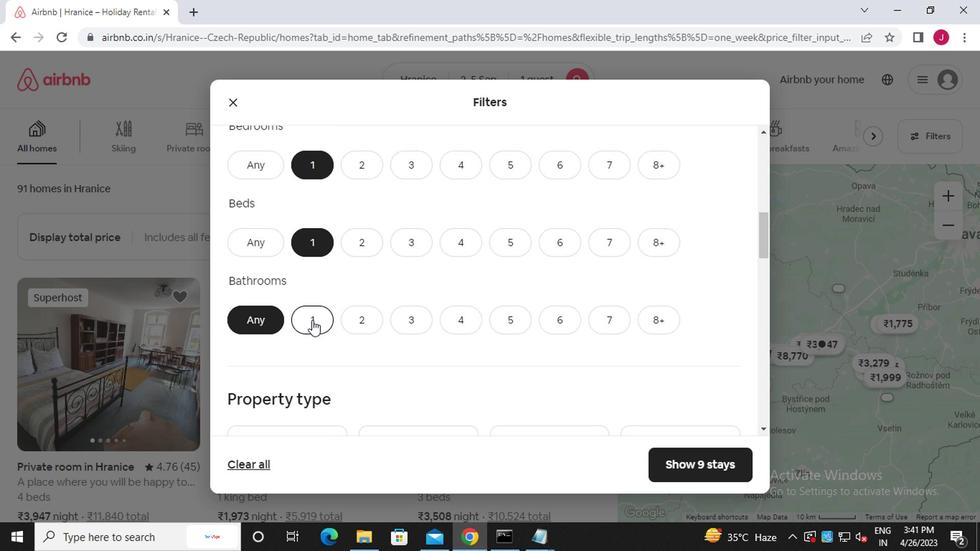 
Action: Mouse moved to (351, 359)
Screenshot: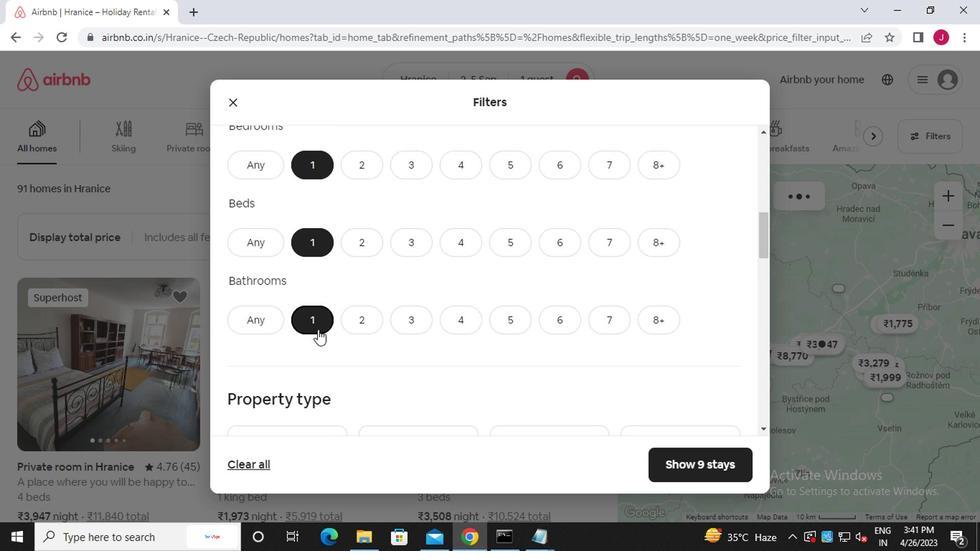 
Action: Mouse scrolled (351, 358) with delta (0, -1)
Screenshot: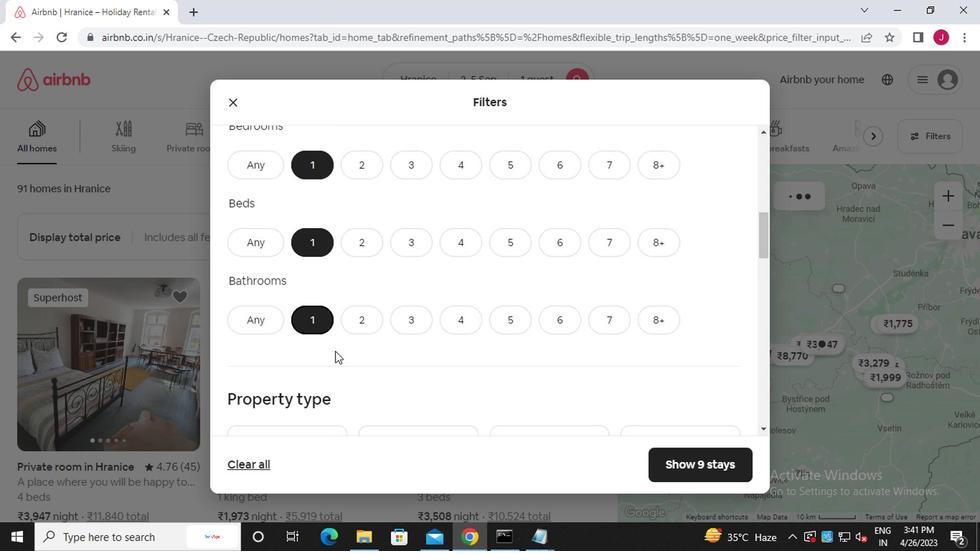 
Action: Mouse scrolled (351, 358) with delta (0, -1)
Screenshot: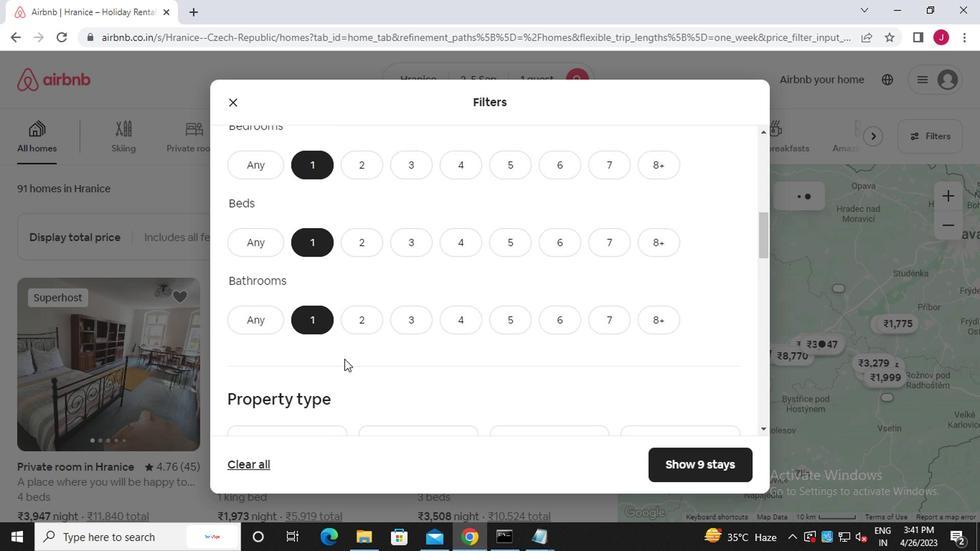 
Action: Mouse moved to (296, 324)
Screenshot: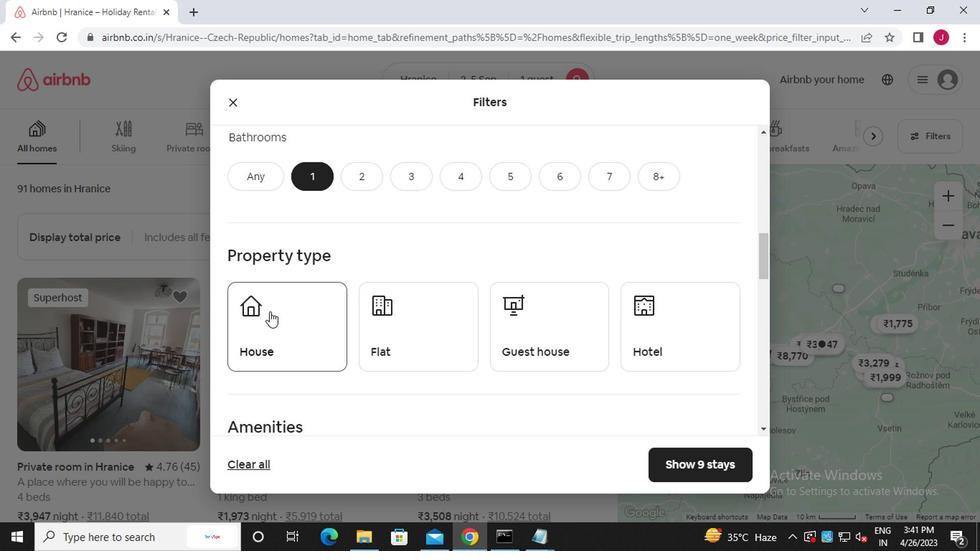 
Action: Mouse pressed left at (296, 324)
Screenshot: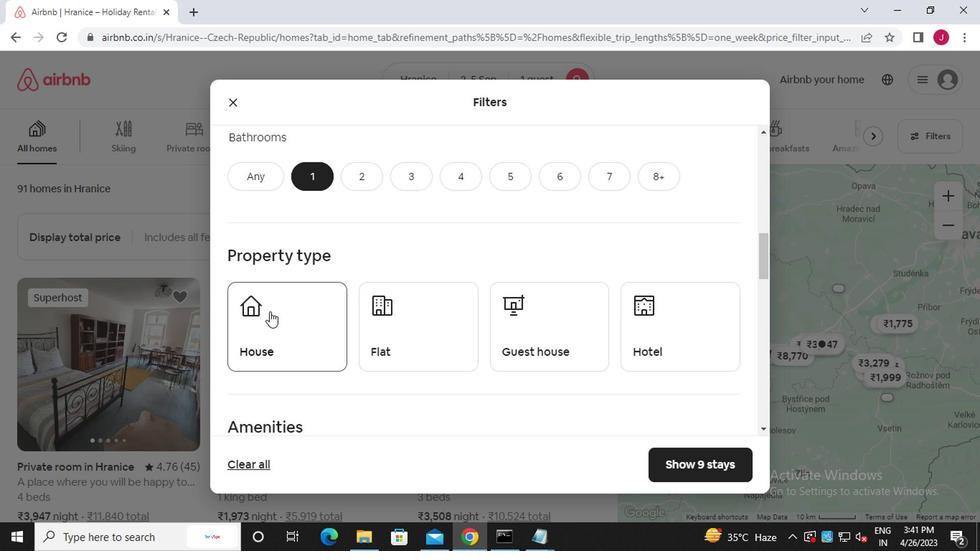 
Action: Mouse moved to (425, 342)
Screenshot: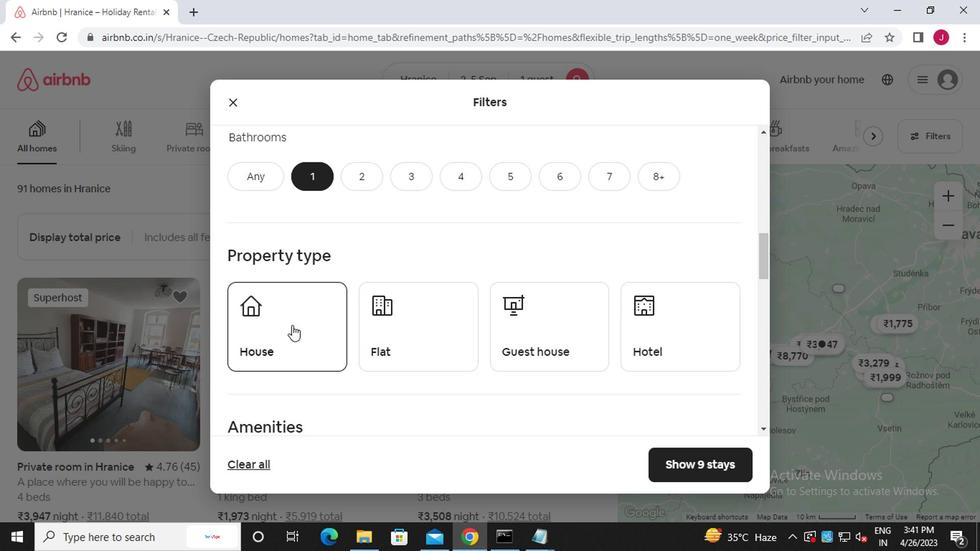
Action: Mouse pressed left at (425, 342)
Screenshot: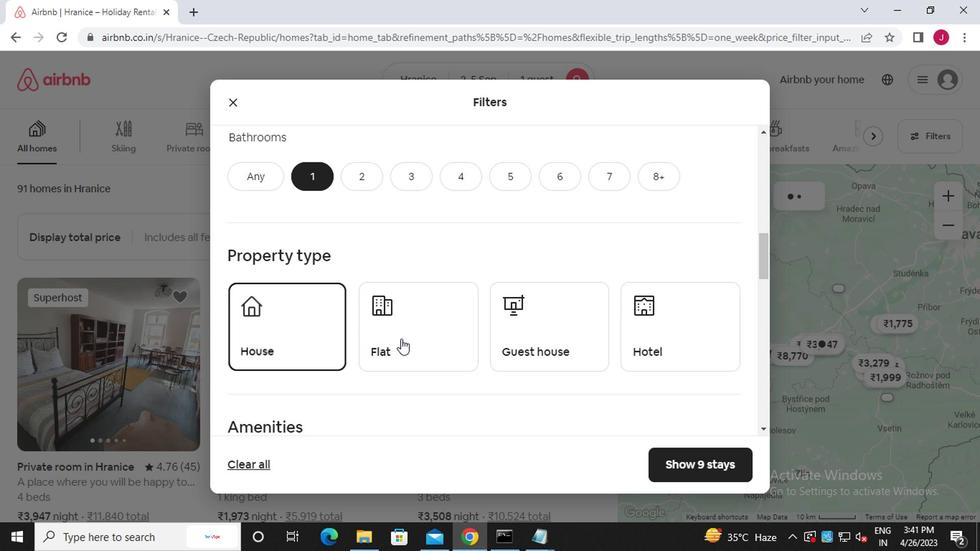 
Action: Mouse moved to (517, 336)
Screenshot: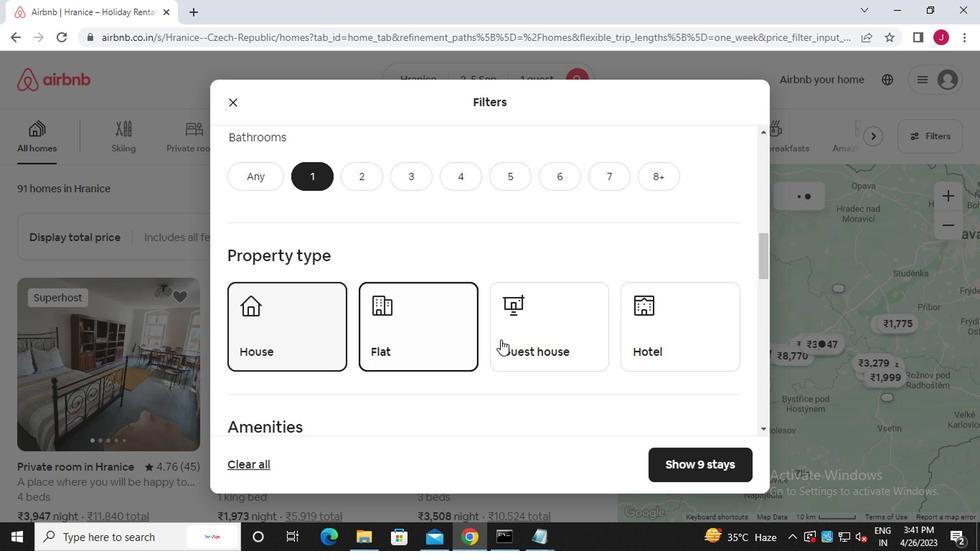 
Action: Mouse pressed left at (517, 336)
Screenshot: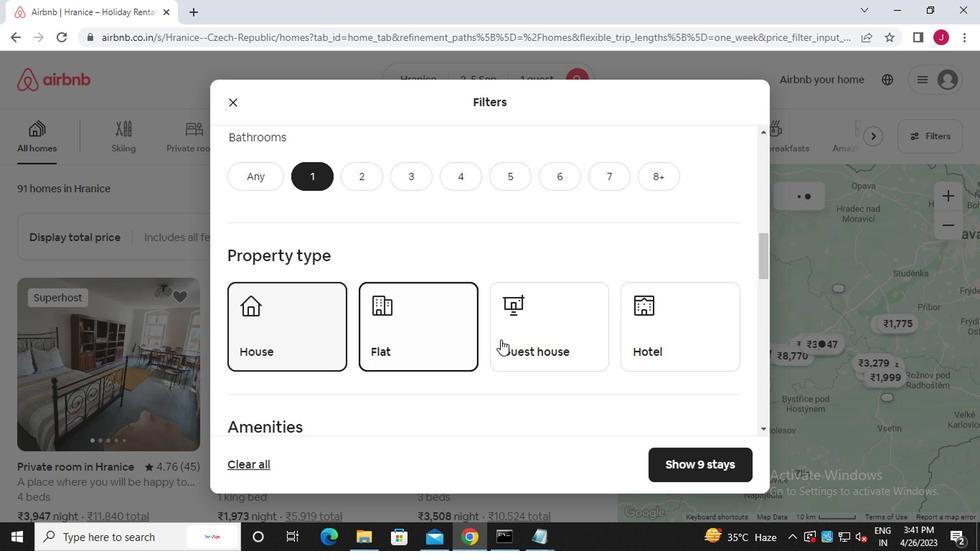
Action: Mouse moved to (657, 337)
Screenshot: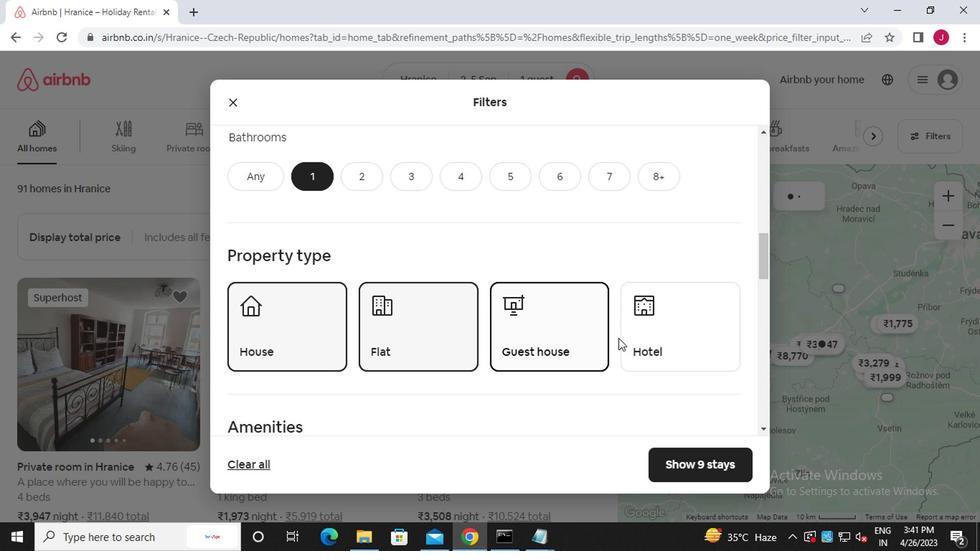 
Action: Mouse pressed left at (657, 337)
Screenshot: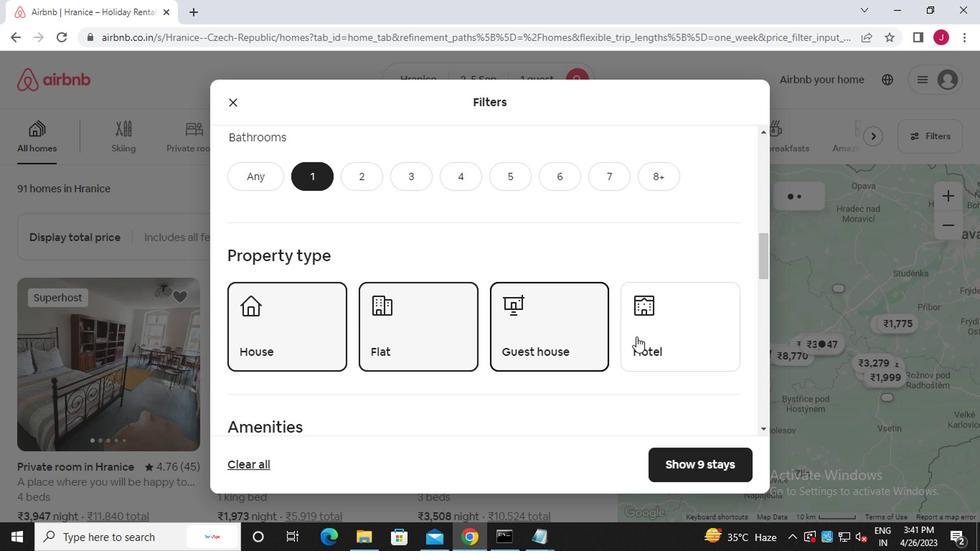 
Action: Mouse moved to (631, 346)
Screenshot: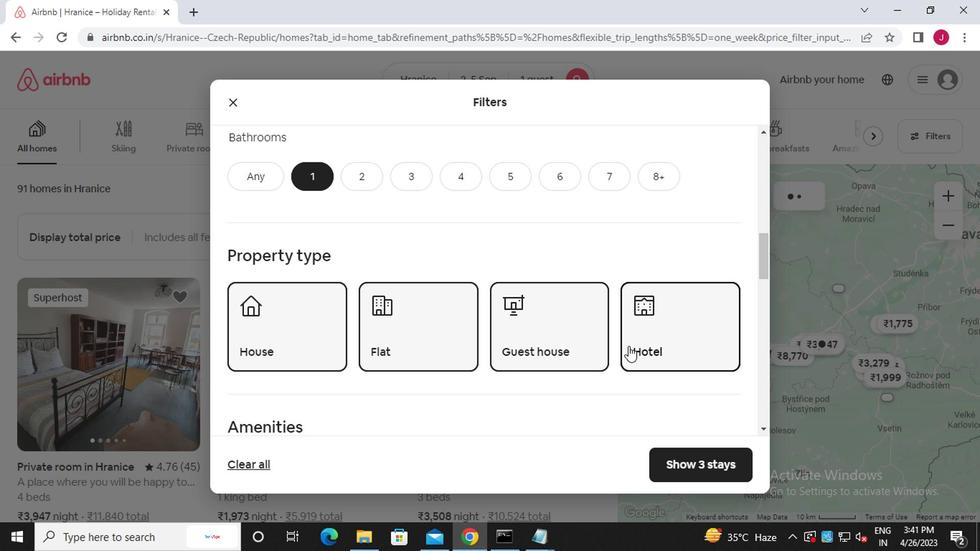 
Action: Mouse scrolled (631, 346) with delta (0, 0)
Screenshot: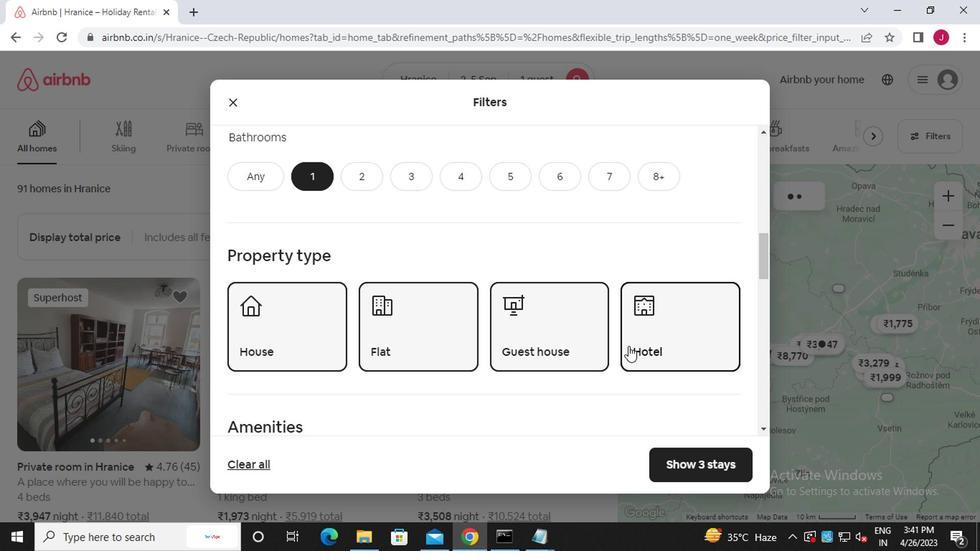 
Action: Mouse moved to (631, 346)
Screenshot: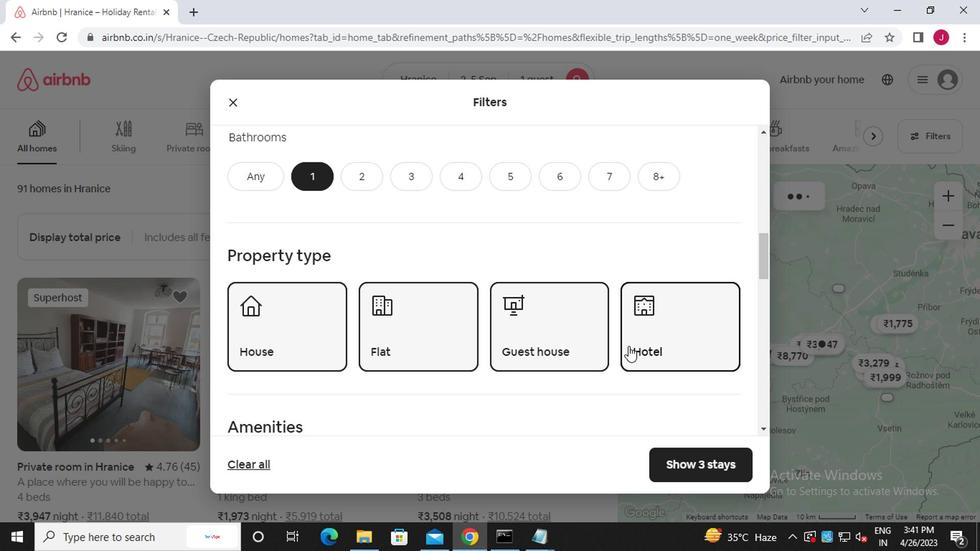 
Action: Mouse scrolled (631, 346) with delta (0, 0)
Screenshot: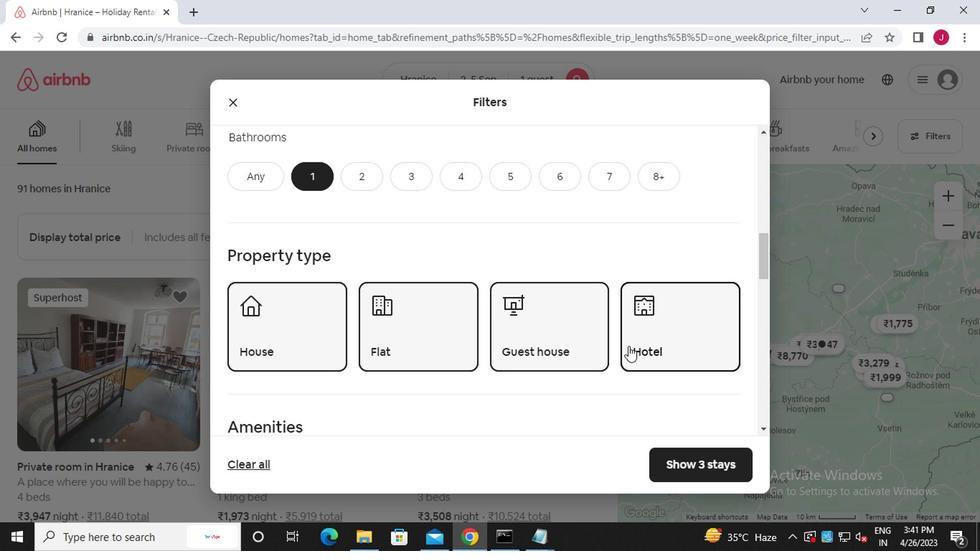 
Action: Mouse scrolled (631, 346) with delta (0, 0)
Screenshot: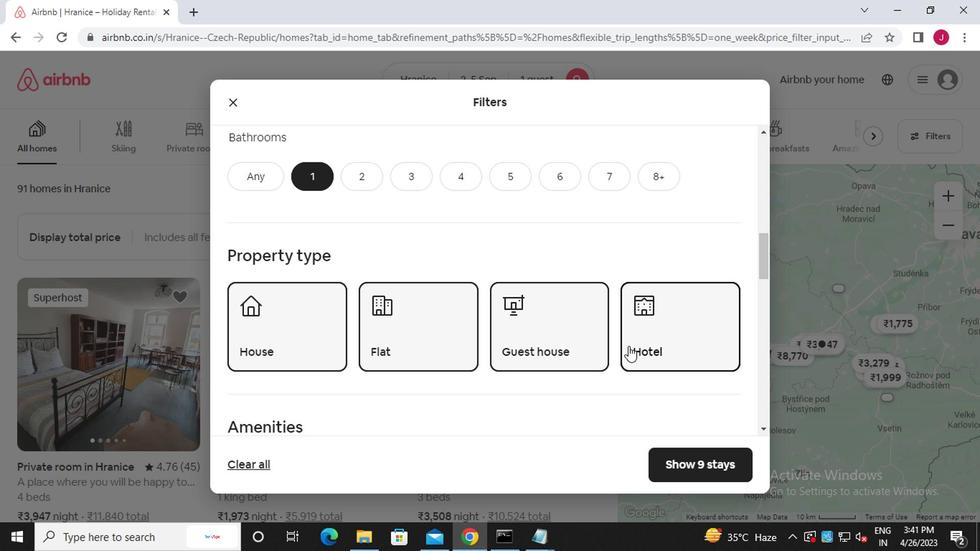 
Action: Mouse moved to (621, 342)
Screenshot: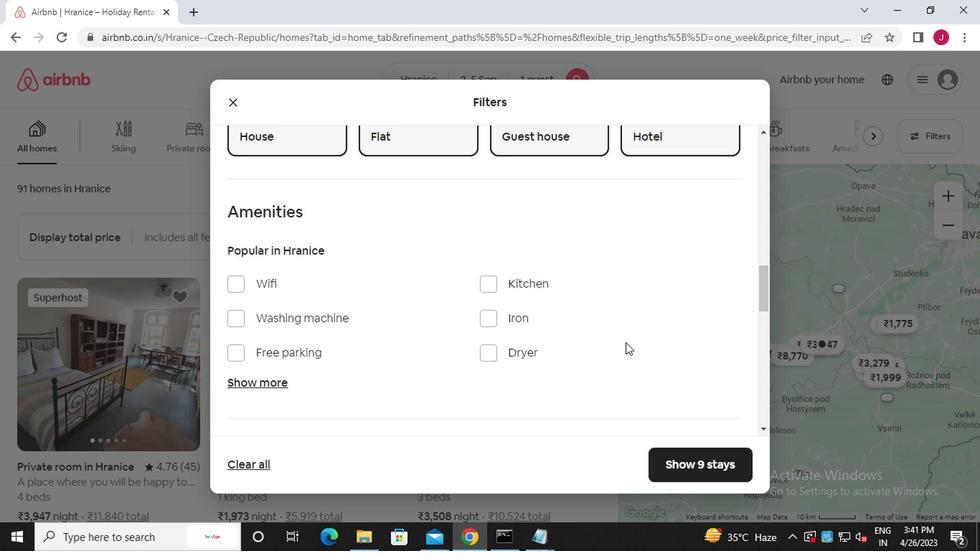 
Action: Mouse scrolled (621, 341) with delta (0, -1)
Screenshot: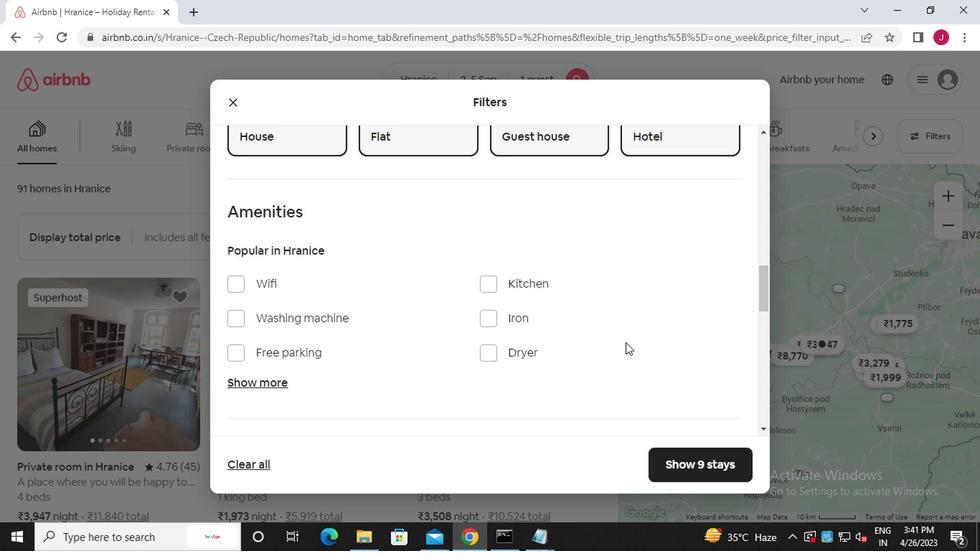 
Action: Mouse scrolled (621, 341) with delta (0, -1)
Screenshot: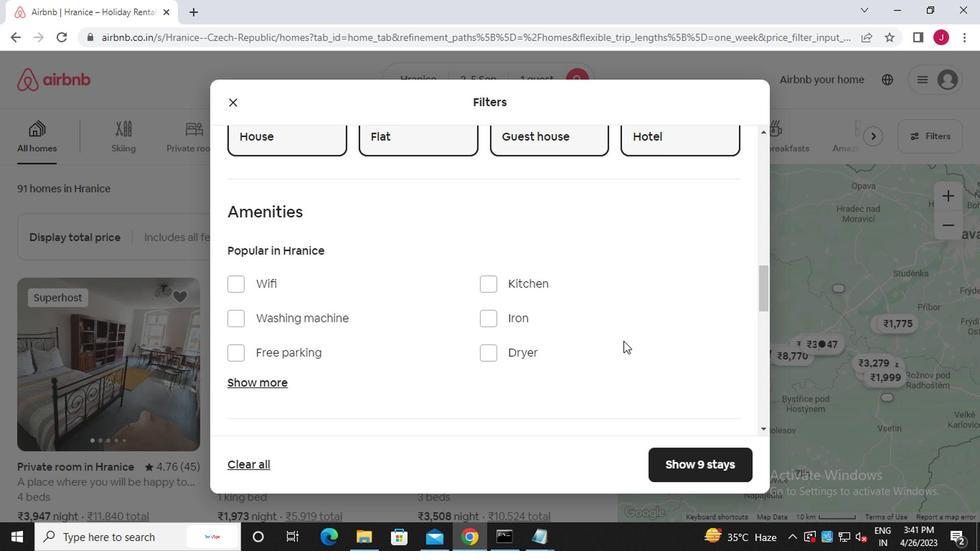 
Action: Mouse moved to (557, 331)
Screenshot: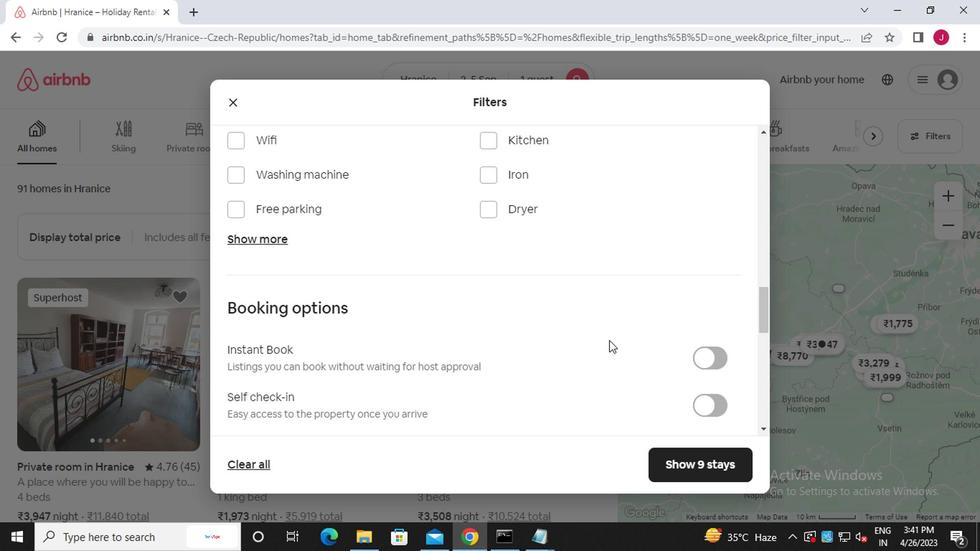 
Action: Mouse scrolled (557, 330) with delta (0, -1)
Screenshot: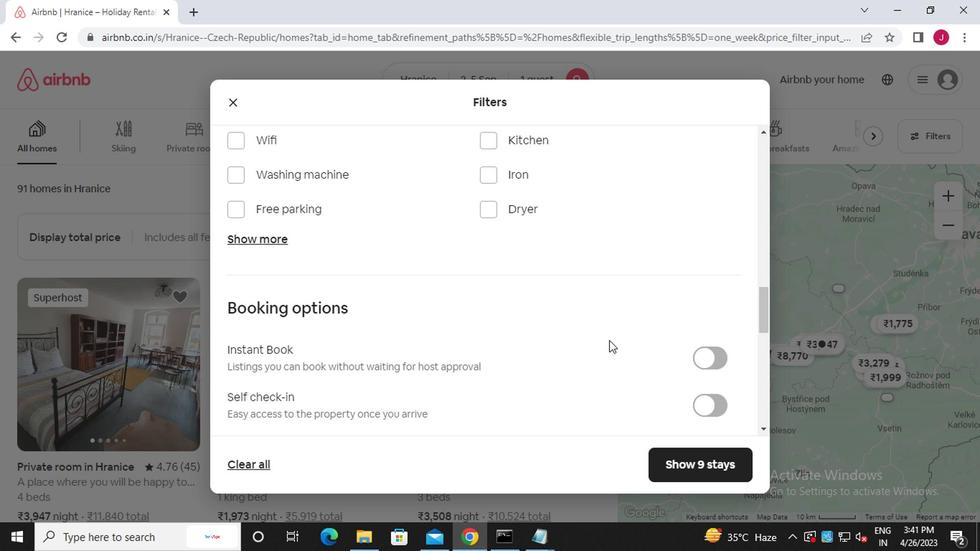 
Action: Mouse moved to (551, 331)
Screenshot: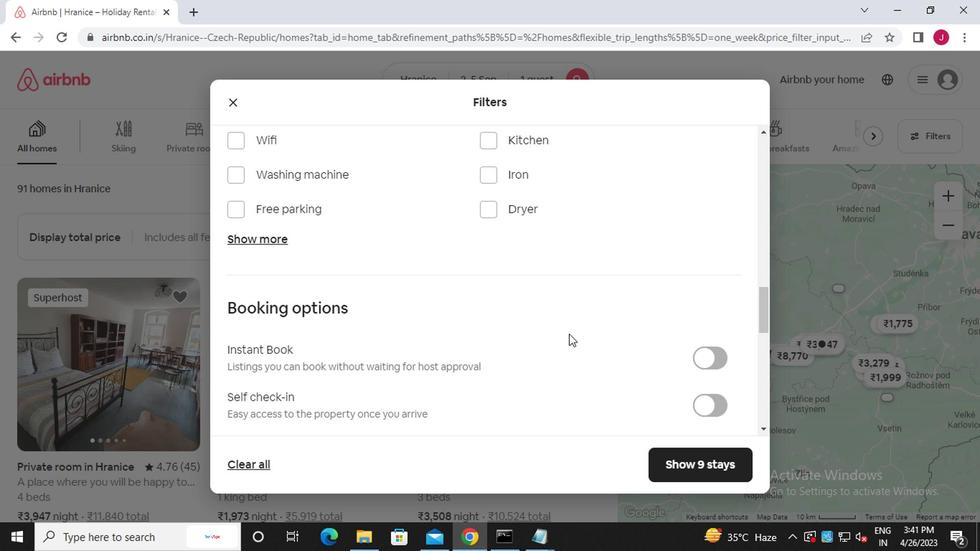 
Action: Mouse scrolled (551, 330) with delta (0, -1)
Screenshot: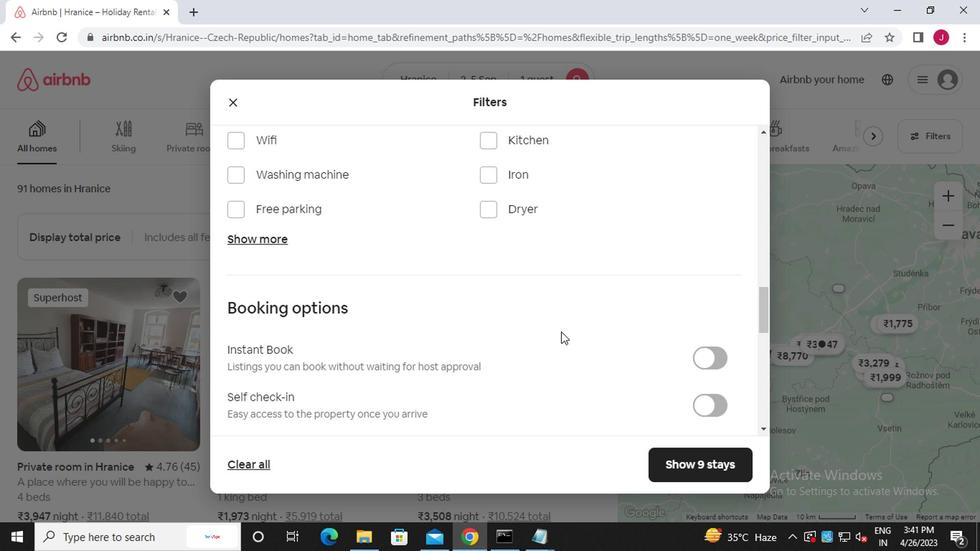 
Action: Mouse moved to (719, 266)
Screenshot: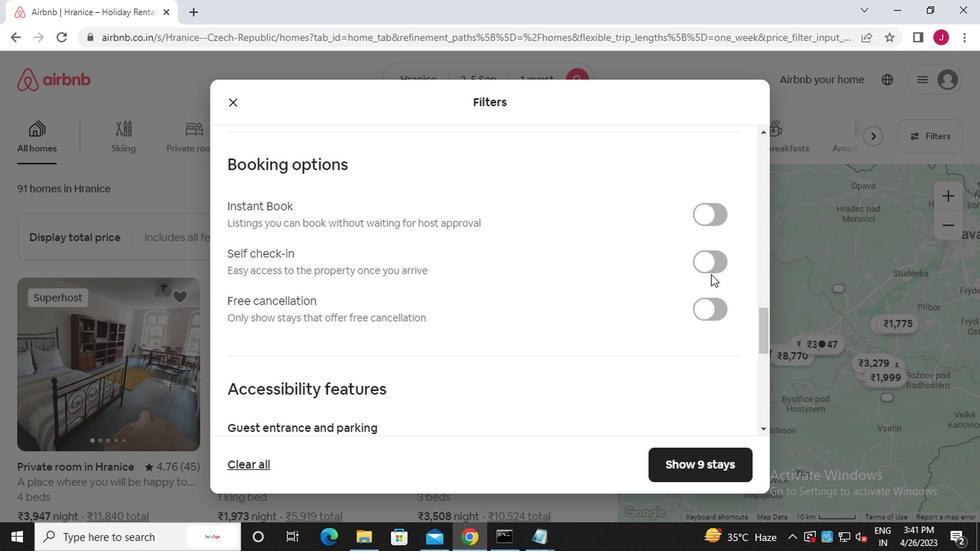 
Action: Mouse pressed left at (719, 266)
Screenshot: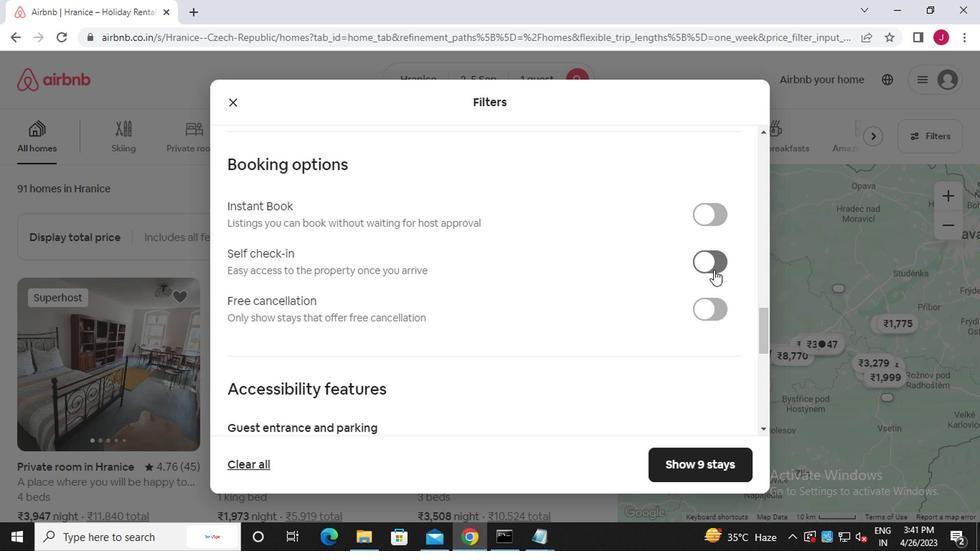 
Action: Mouse moved to (539, 342)
Screenshot: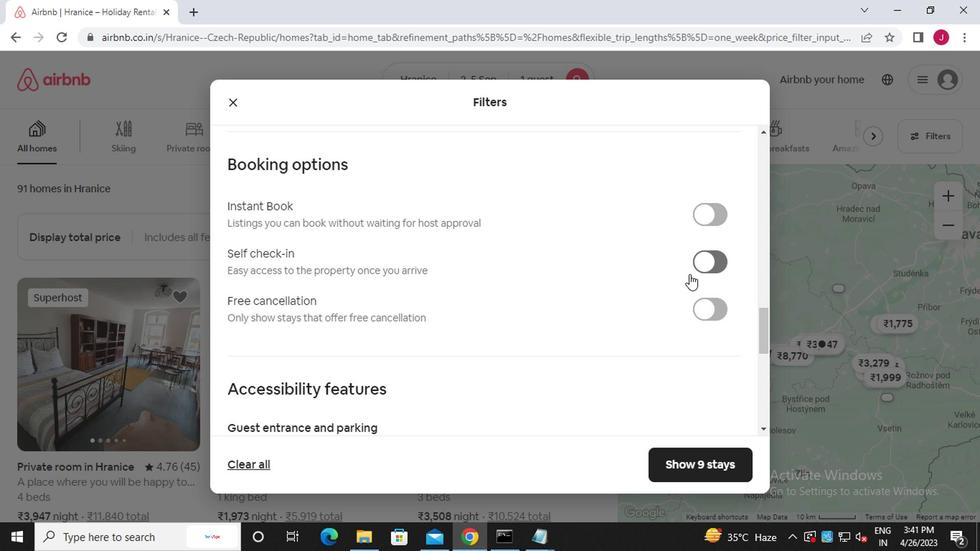 
Action: Mouse scrolled (539, 341) with delta (0, -1)
Screenshot: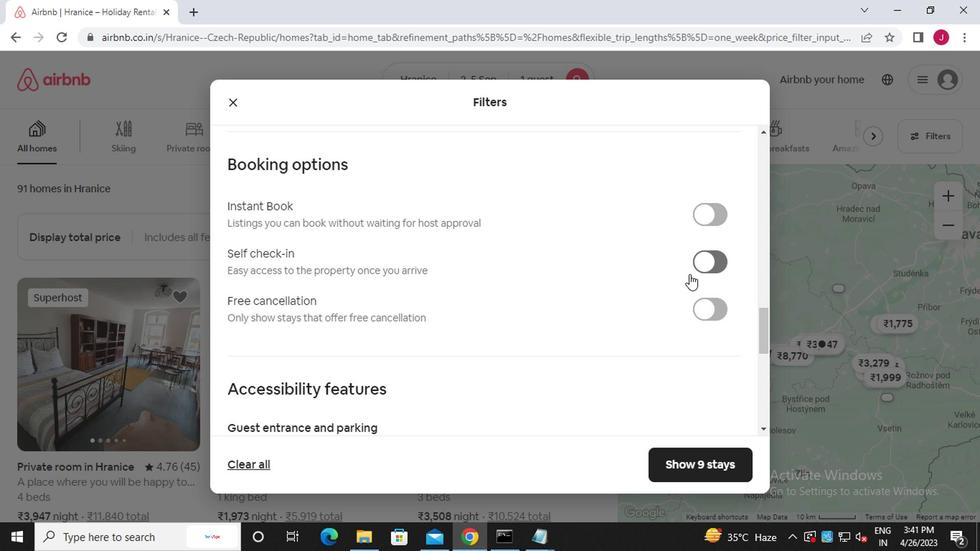 
Action: Mouse moved to (532, 346)
Screenshot: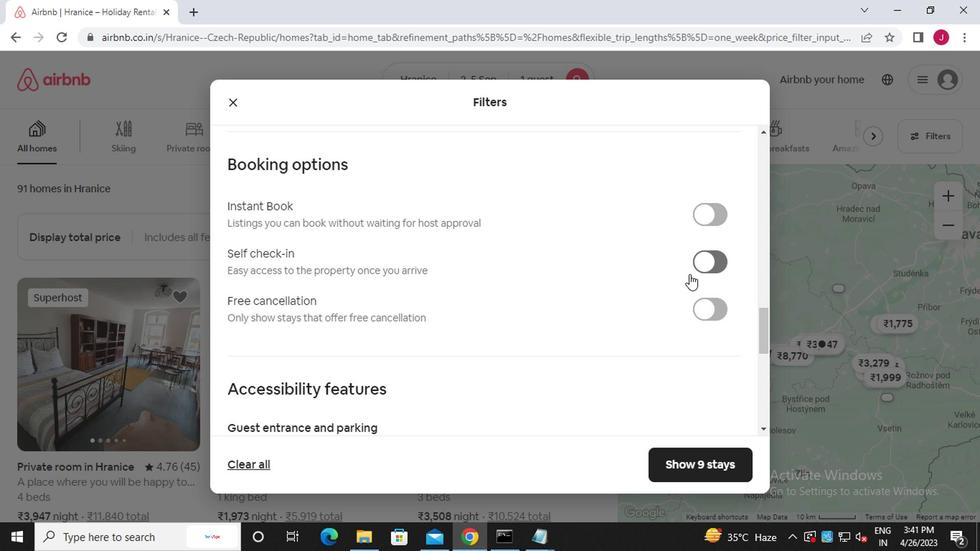 
Action: Mouse scrolled (532, 346) with delta (0, 0)
Screenshot: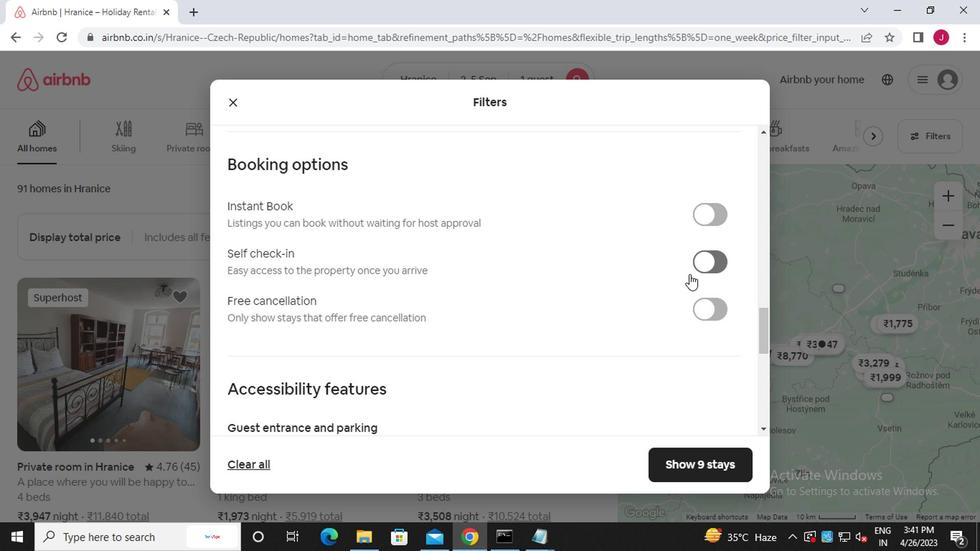 
Action: Mouse moved to (530, 347)
Screenshot: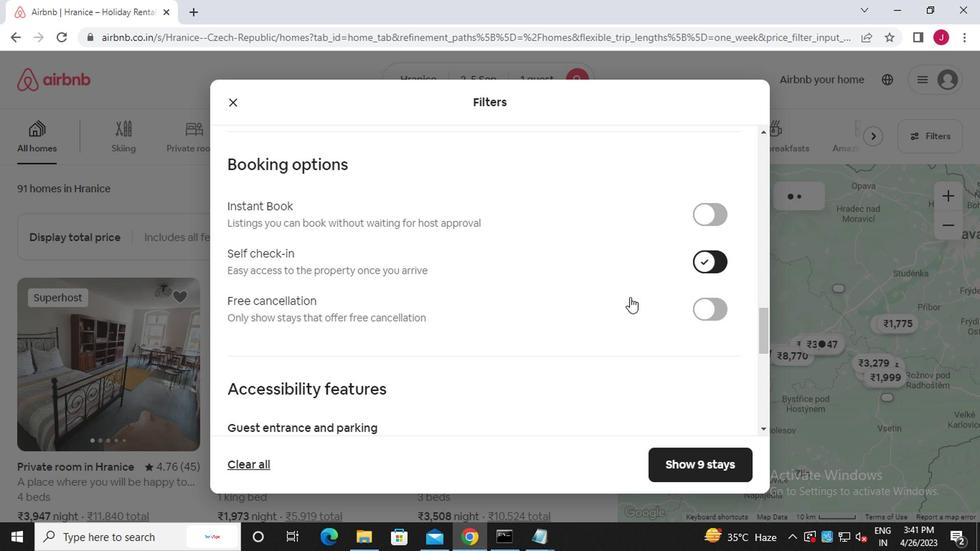 
Action: Mouse scrolled (530, 346) with delta (0, -1)
Screenshot: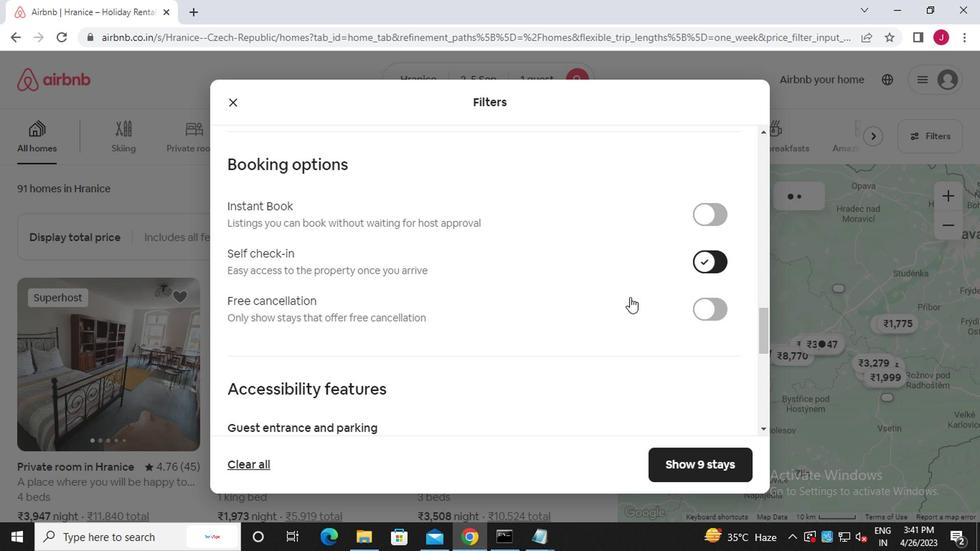
Action: Mouse moved to (529, 347)
Screenshot: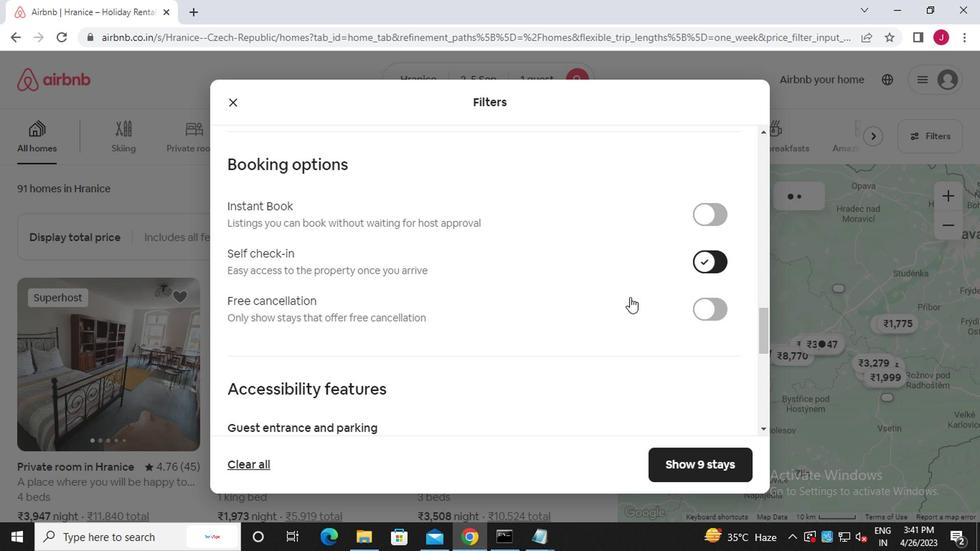 
Action: Mouse scrolled (529, 346) with delta (0, -1)
Screenshot: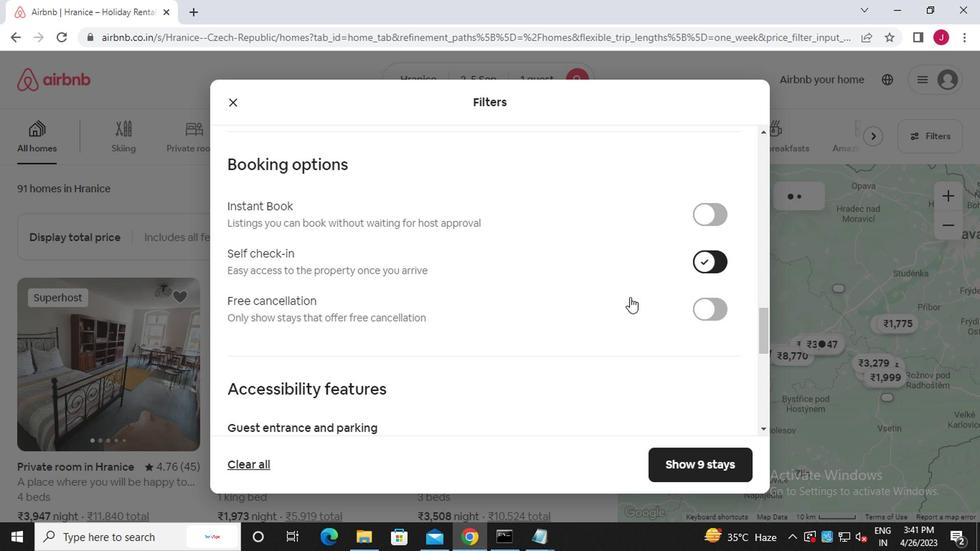 
Action: Mouse scrolled (529, 346) with delta (0, -1)
Screenshot: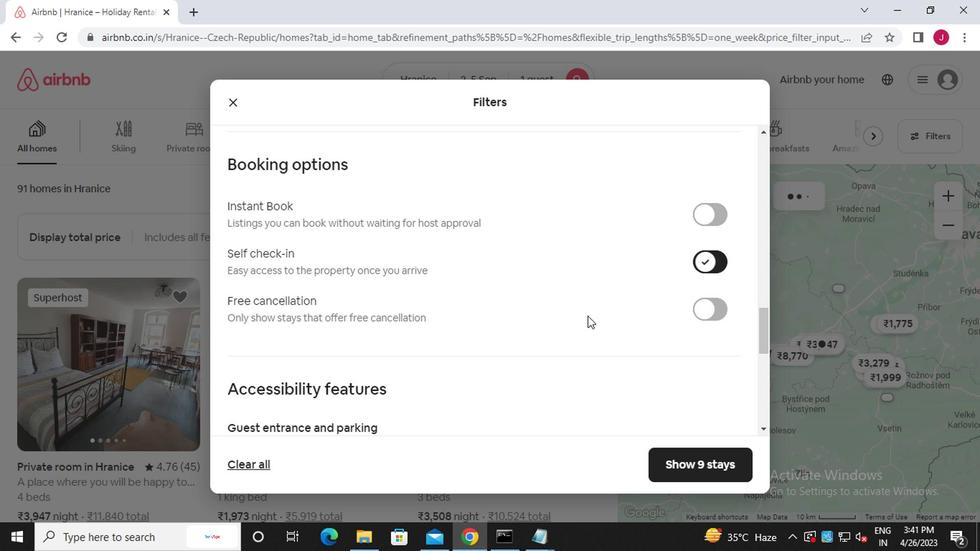 
Action: Mouse moved to (529, 347)
Screenshot: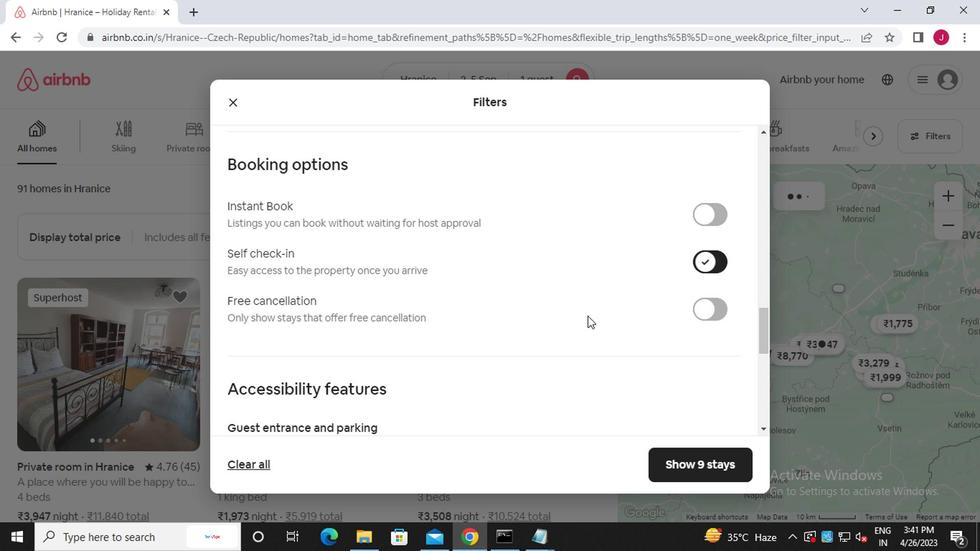 
Action: Mouse scrolled (529, 346) with delta (0, -1)
Screenshot: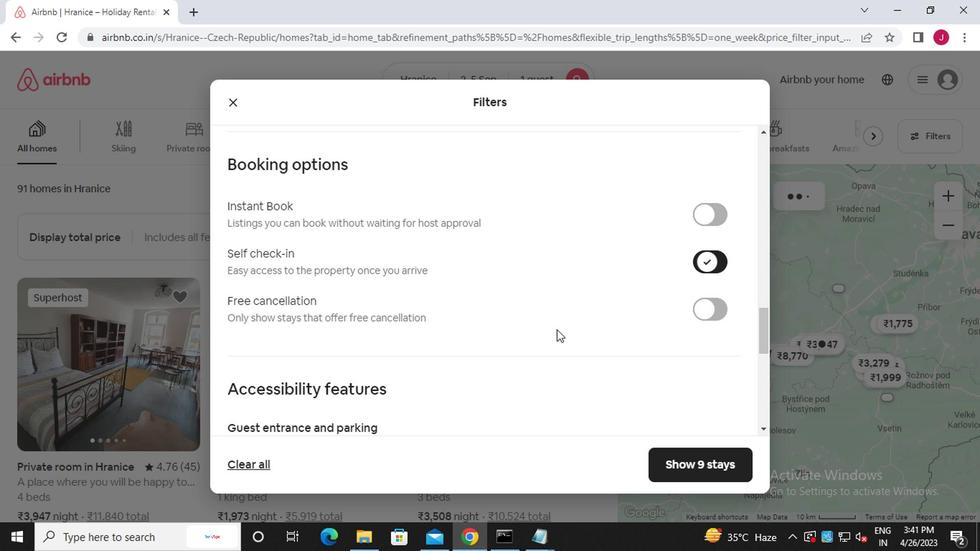 
Action: Mouse scrolled (529, 346) with delta (0, -1)
Screenshot: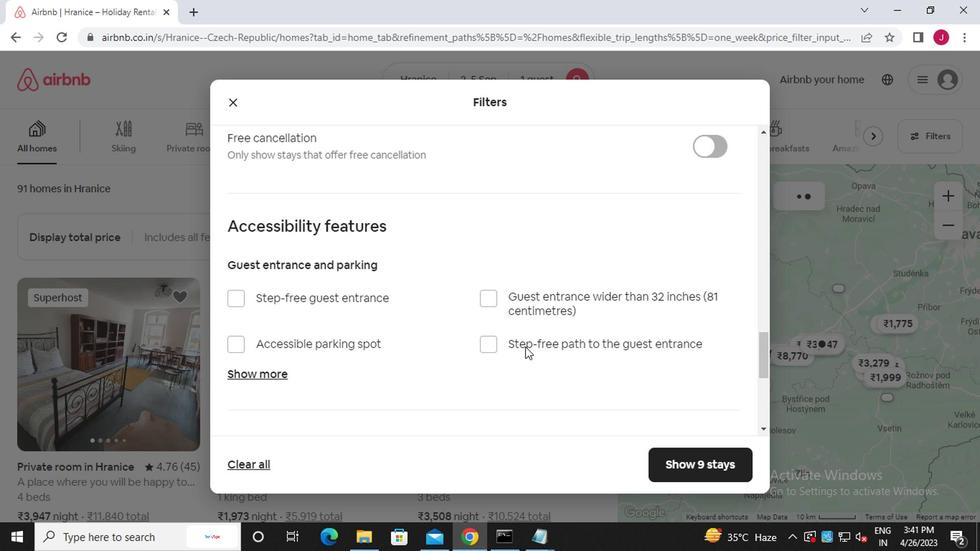 
Action: Mouse scrolled (529, 346) with delta (0, -1)
Screenshot: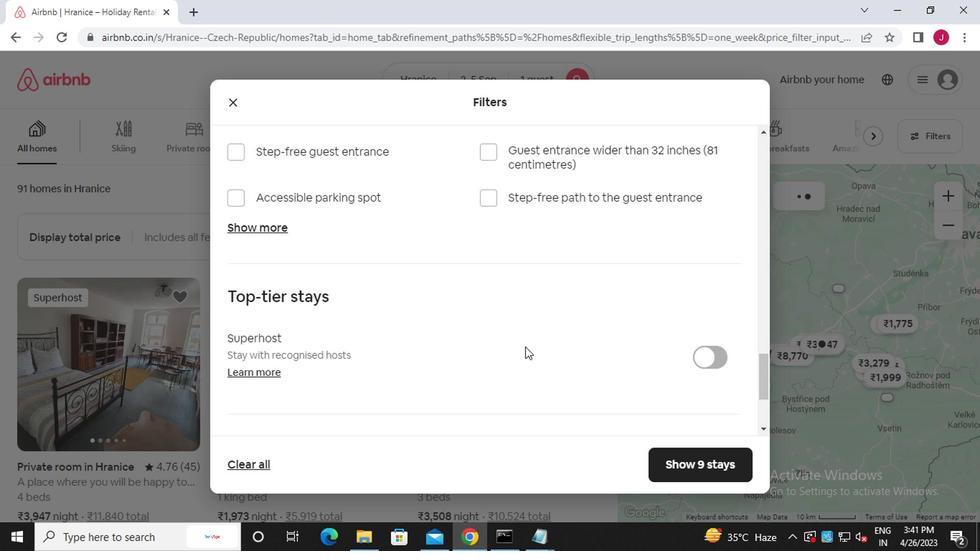 
Action: Mouse scrolled (529, 346) with delta (0, -1)
Screenshot: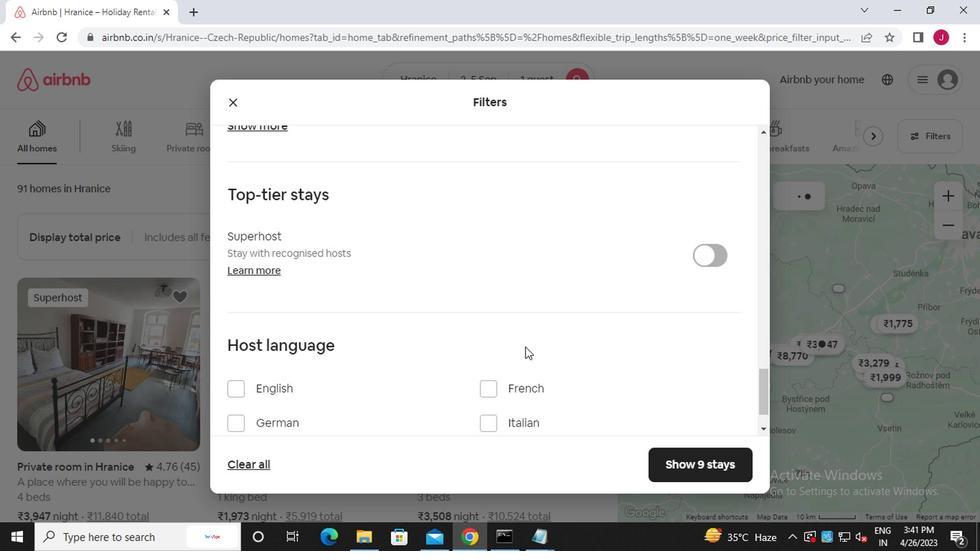 
Action: Mouse moved to (243, 335)
Screenshot: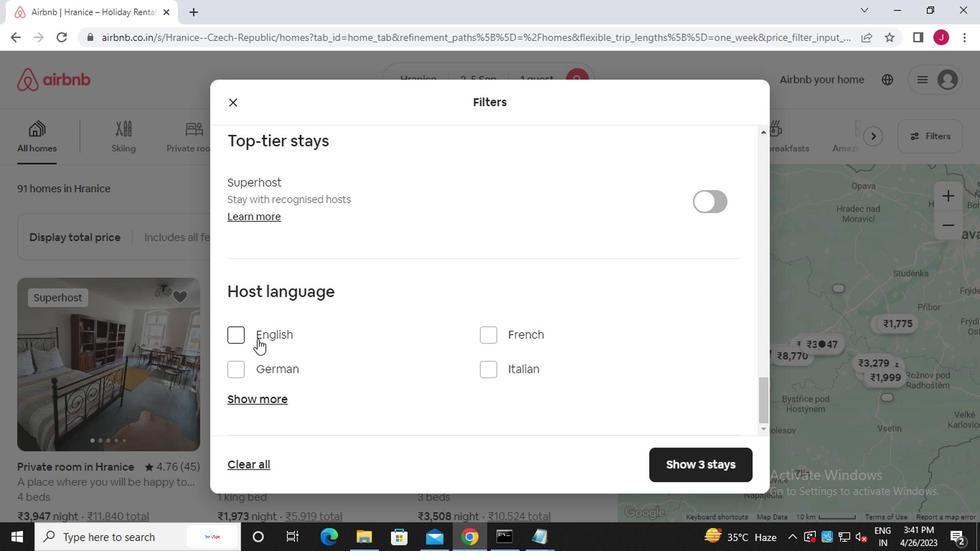 
Action: Mouse pressed left at (243, 335)
Screenshot: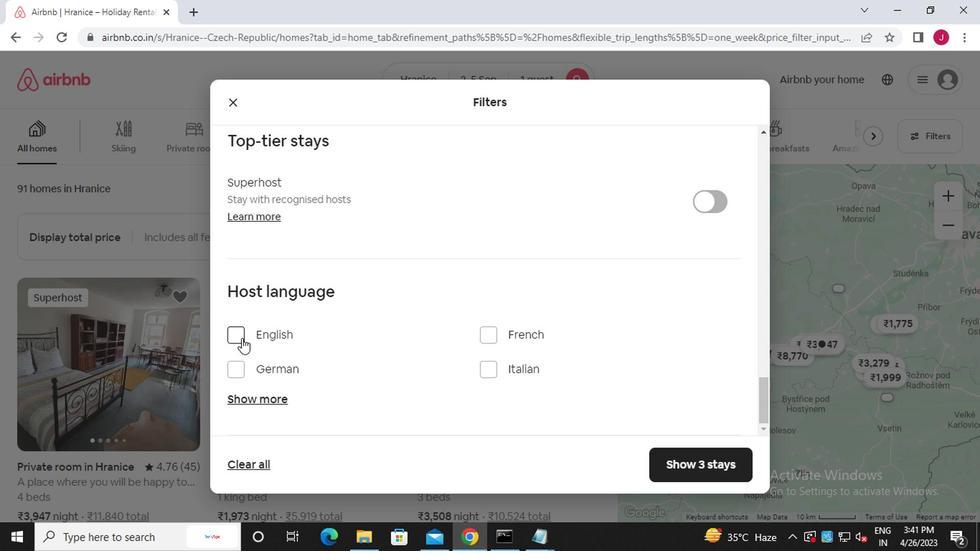 
Action: Mouse moved to (472, 363)
Screenshot: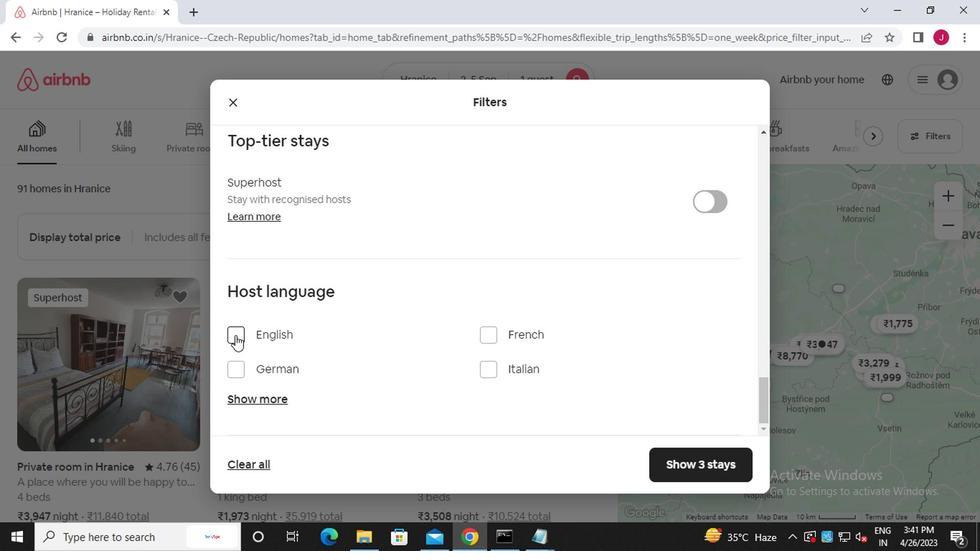 
Action: Mouse scrolled (472, 363) with delta (0, 0)
Screenshot: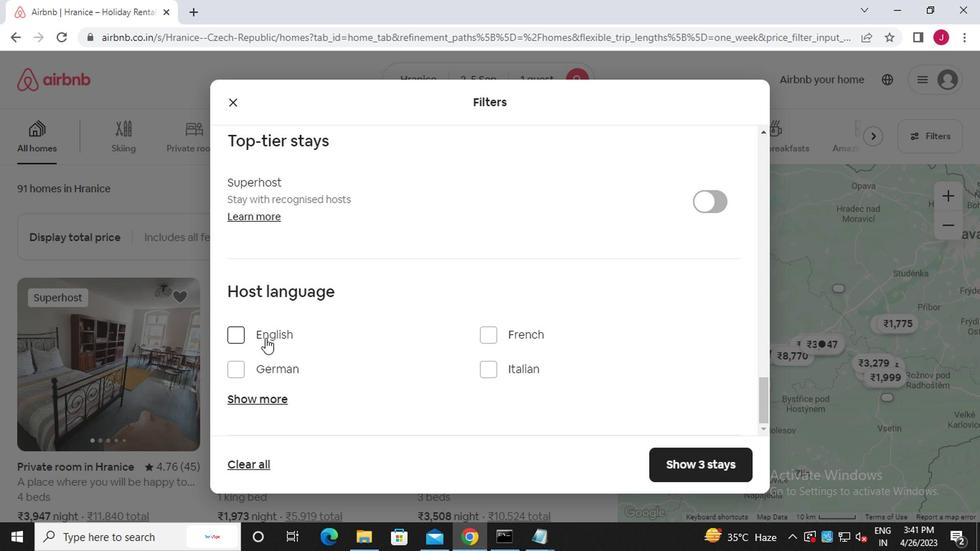 
Action: Mouse scrolled (472, 363) with delta (0, 0)
Screenshot: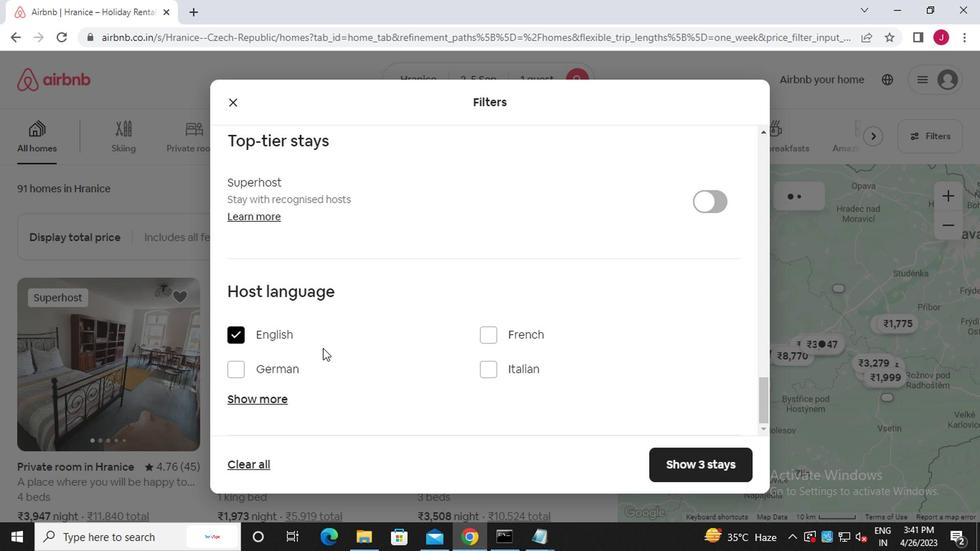 
Action: Mouse moved to (472, 363)
Screenshot: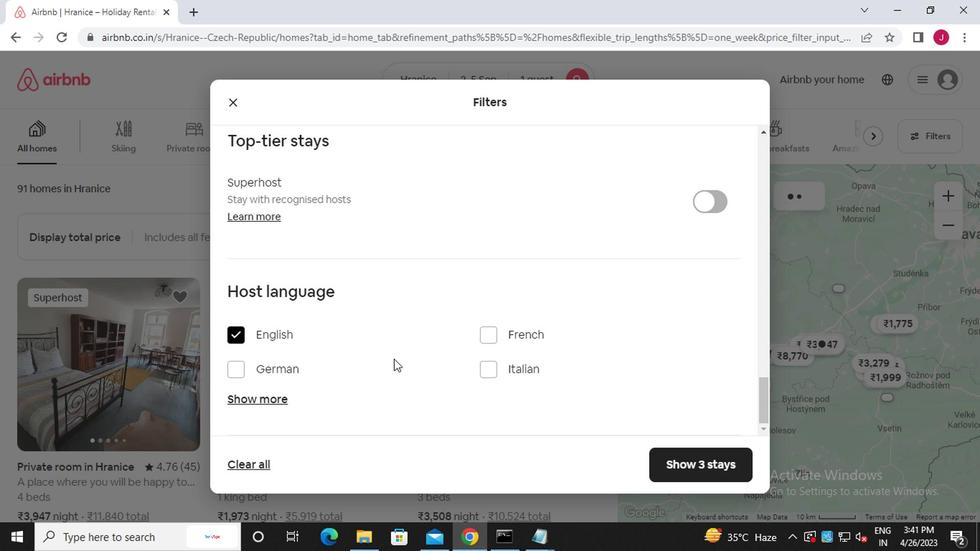 
Action: Mouse scrolled (472, 363) with delta (0, 0)
Screenshot: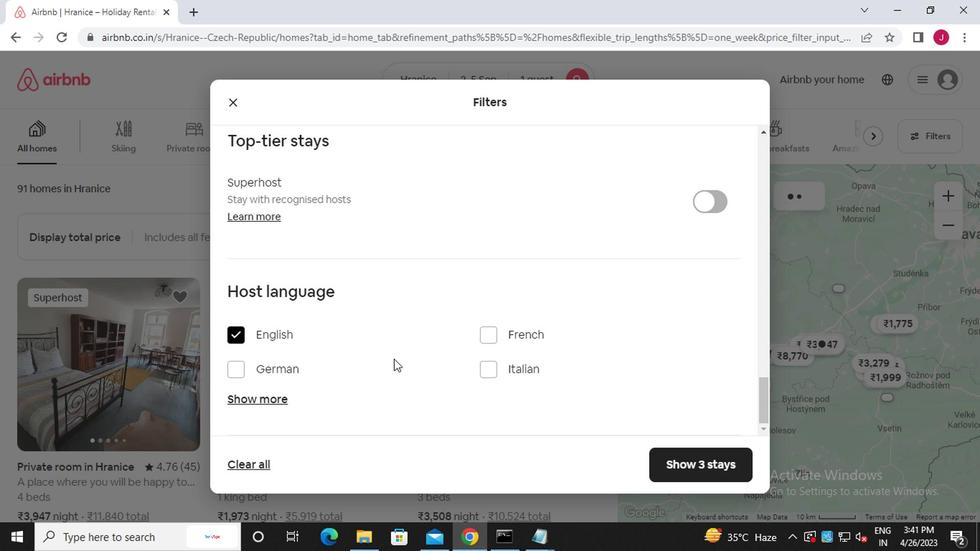 
Action: Mouse scrolled (472, 363) with delta (0, 0)
Screenshot: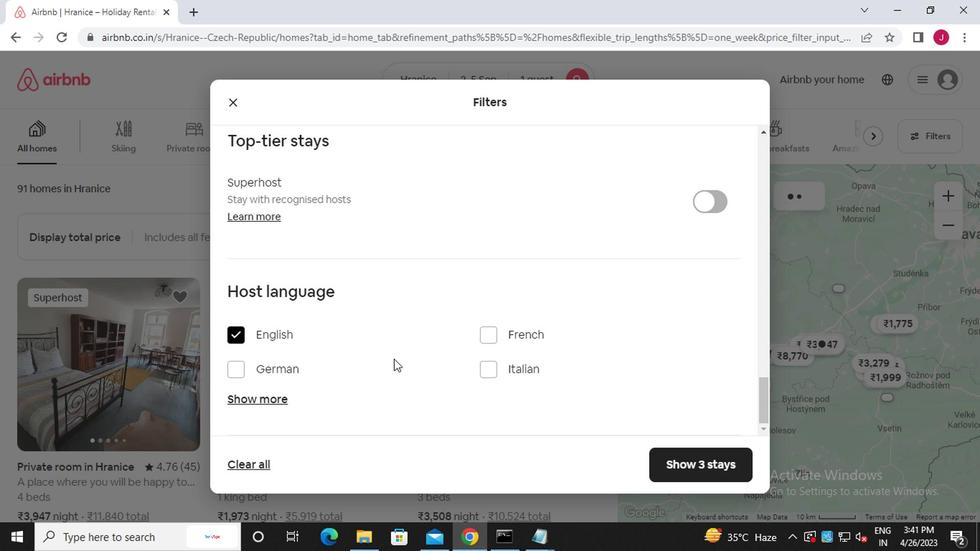 
Action: Mouse scrolled (472, 363) with delta (0, 0)
Screenshot: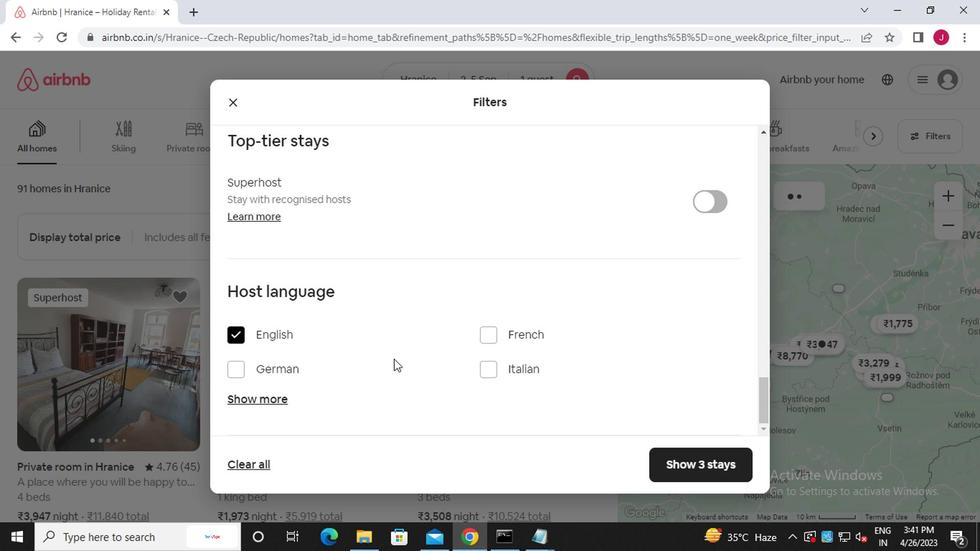 
Action: Mouse moved to (476, 363)
Screenshot: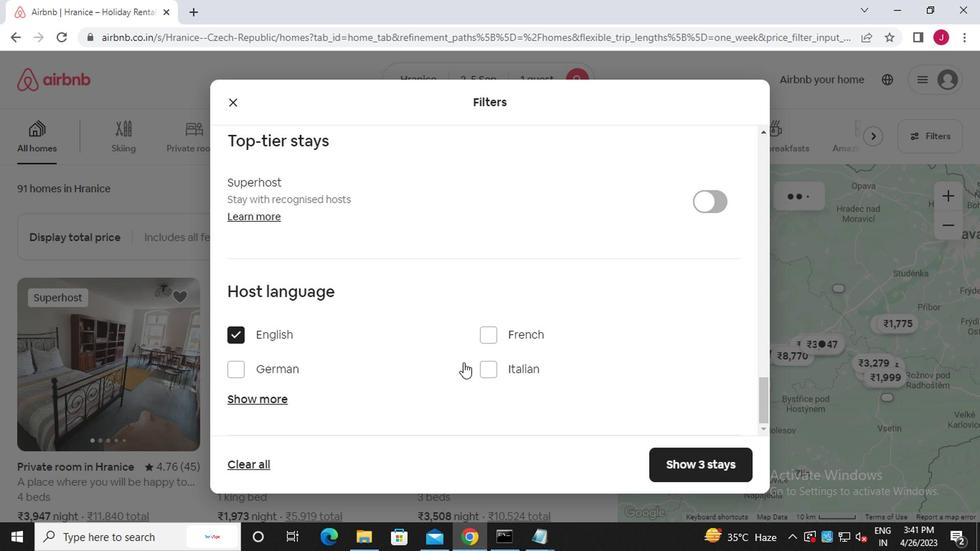 
Action: Mouse scrolled (476, 363) with delta (0, 0)
Screenshot: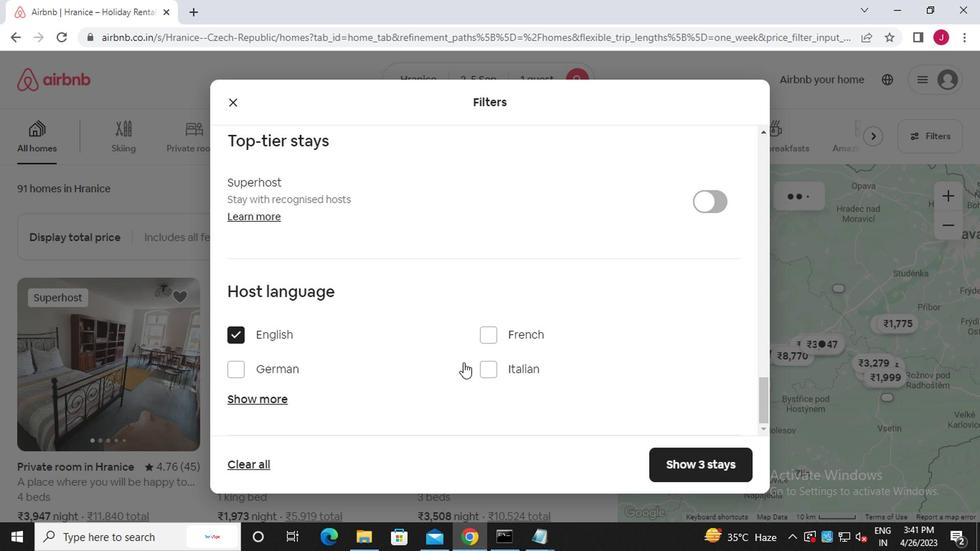 
Action: Mouse moved to (478, 363)
Screenshot: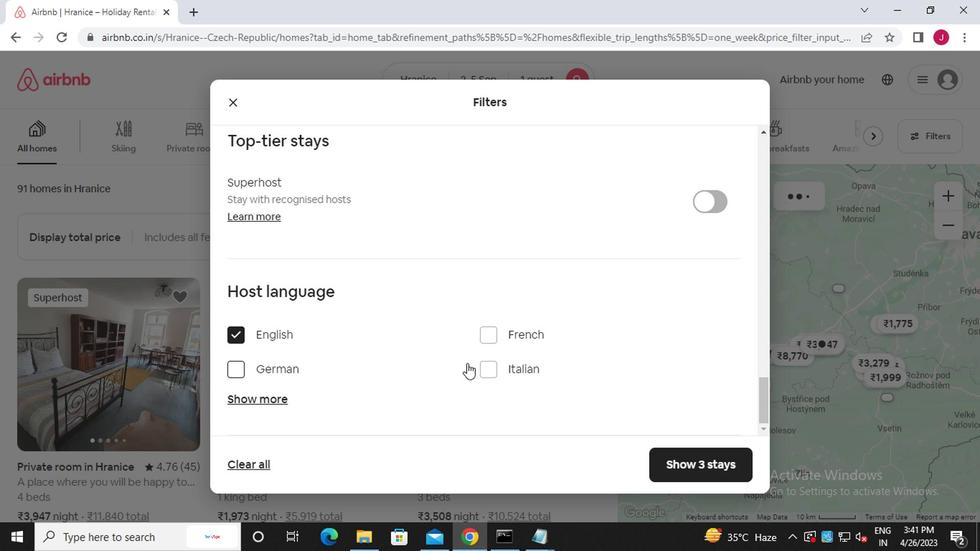 
Action: Mouse scrolled (478, 363) with delta (0, 0)
Screenshot: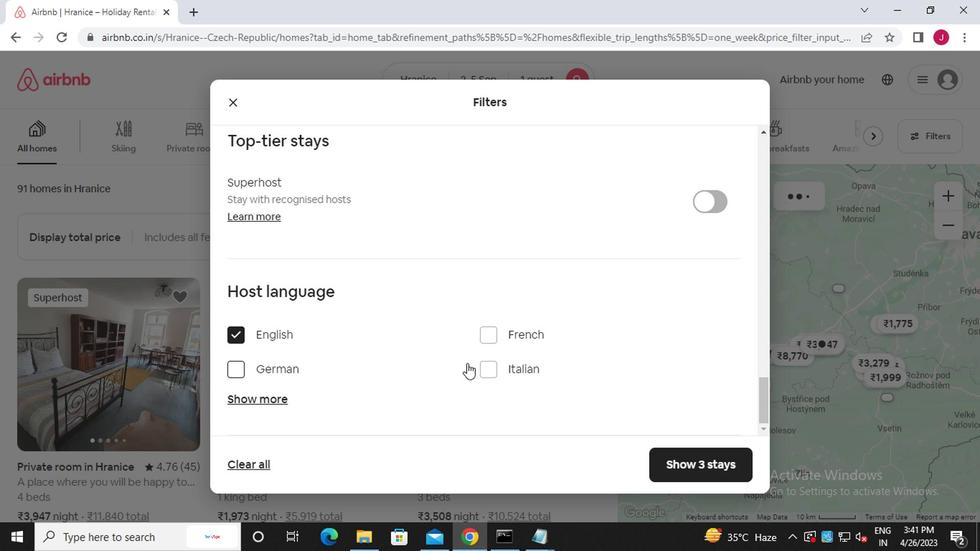 
Action: Mouse moved to (698, 469)
Screenshot: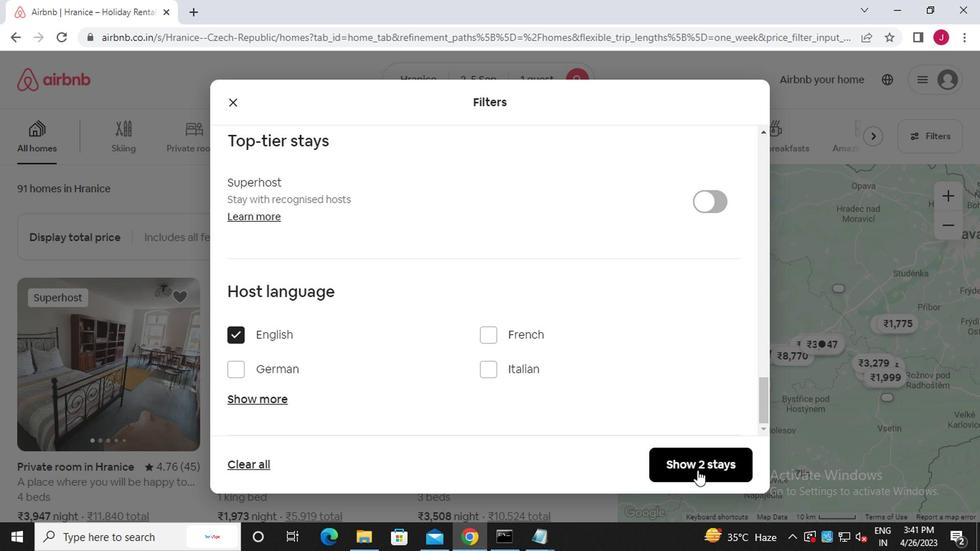 
Action: Mouse pressed left at (698, 469)
Screenshot: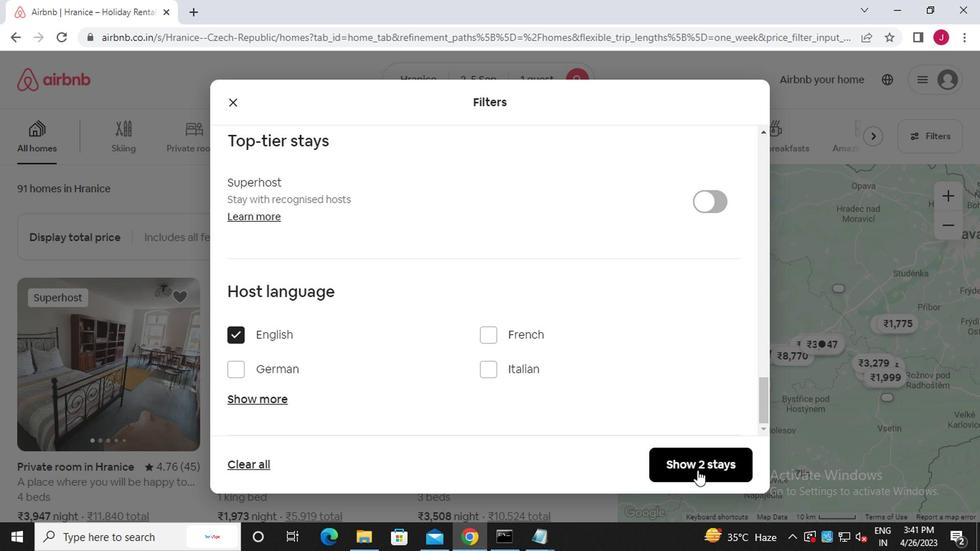 
Action: Mouse moved to (690, 453)
Screenshot: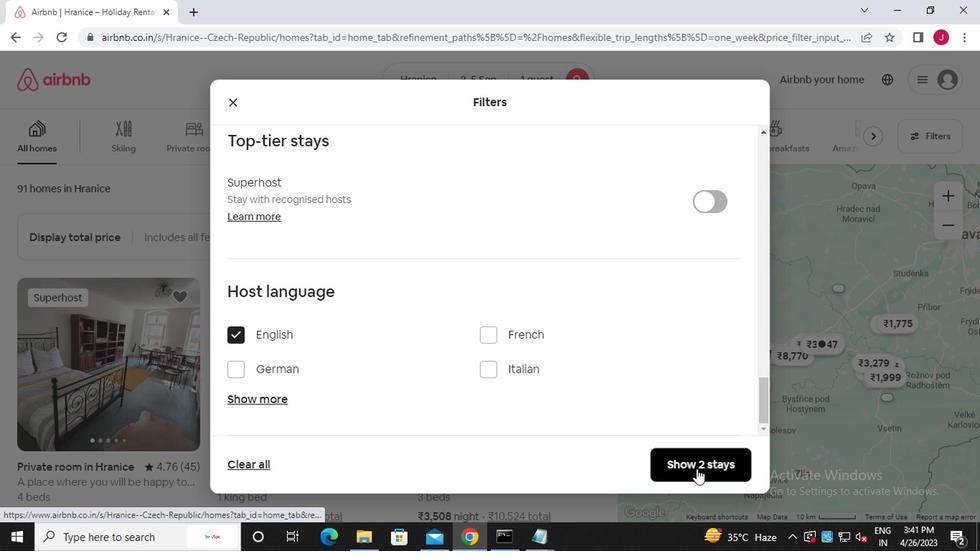 
